 Task: Compose an email with the signature Logan Nelson with the subject Request for feedback on a financial report and the message I would like to request a project schedule update. from softage.3@softage.net to softage.1@softage.net with an attached audio file Audio_performance.mp3 Undo the message, redo the message and add the line (Thank you) Send the email. Finally, move the email from Sent Items to the label Employee handbooks
Action: Mouse moved to (73, 139)
Screenshot: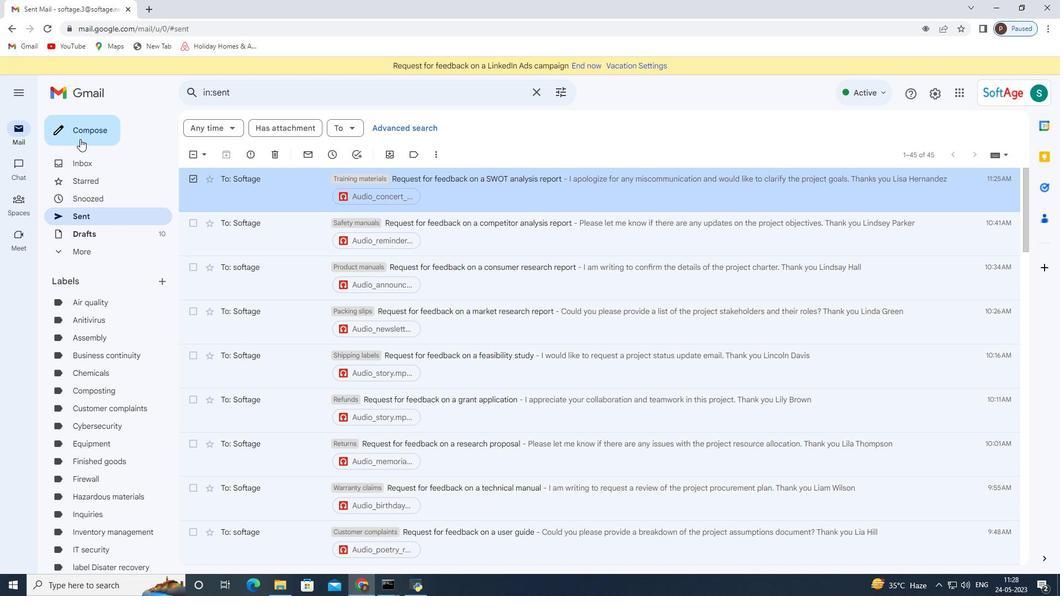
Action: Mouse pressed left at (73, 139)
Screenshot: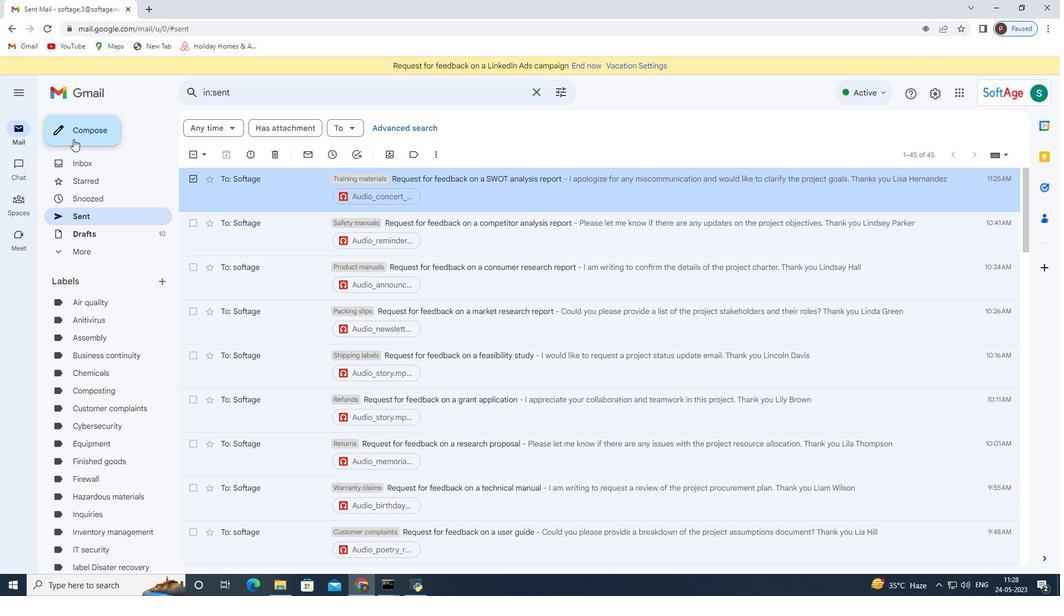
Action: Mouse moved to (892, 556)
Screenshot: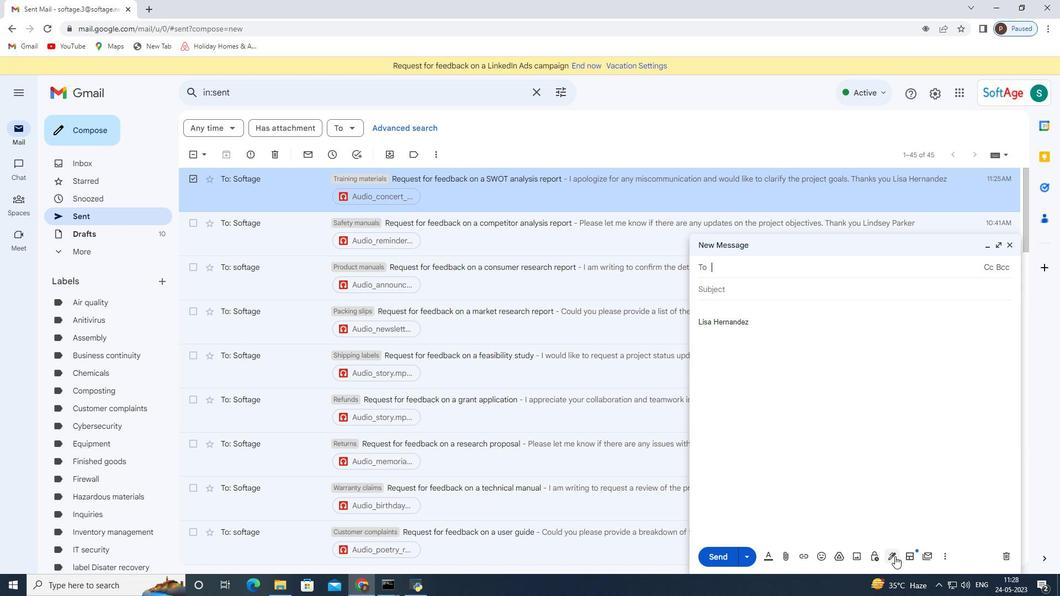 
Action: Mouse pressed left at (892, 556)
Screenshot: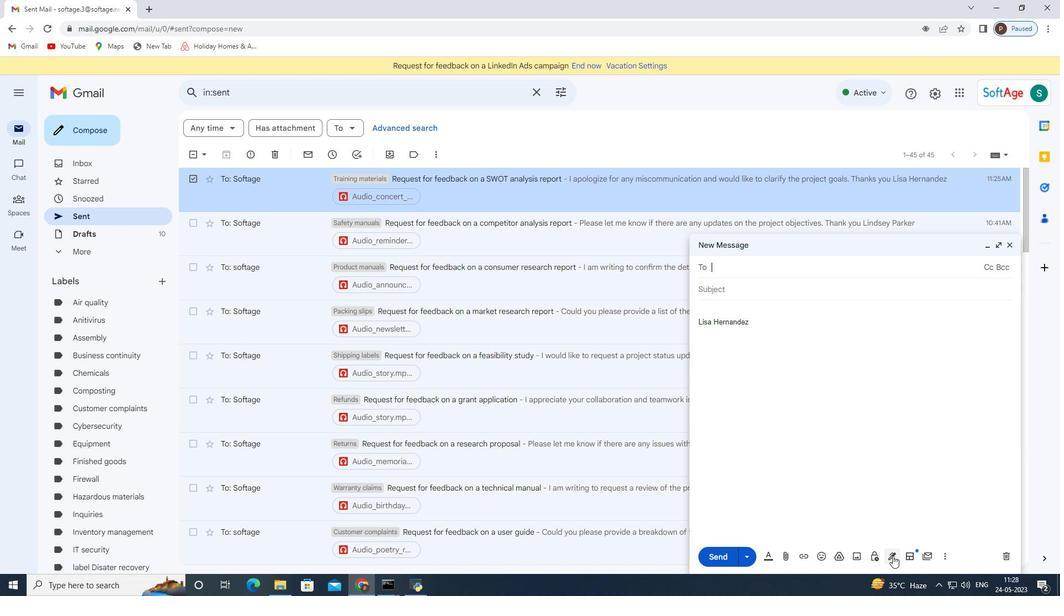
Action: Mouse moved to (927, 492)
Screenshot: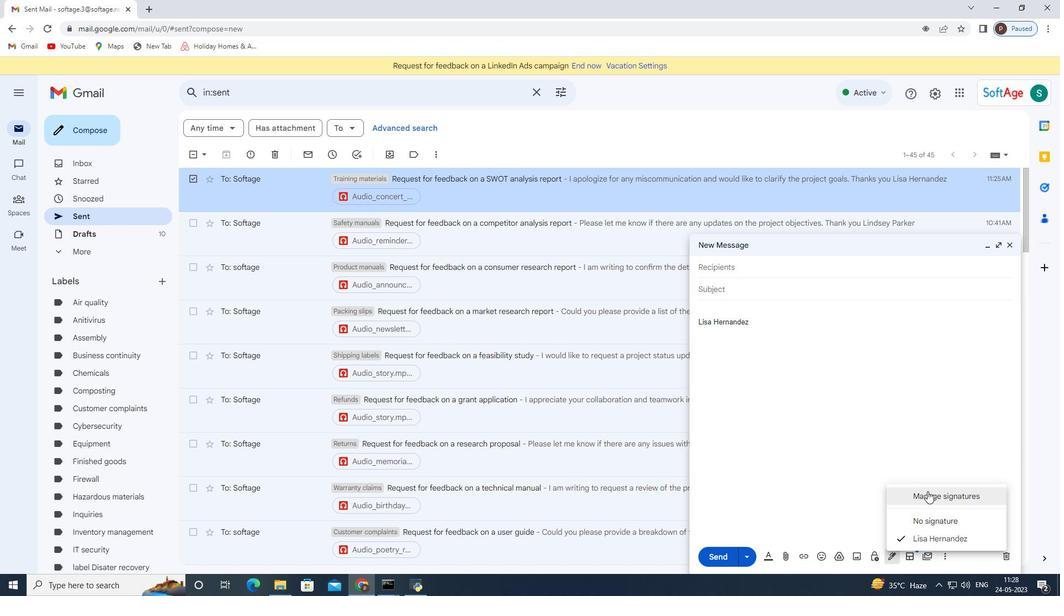 
Action: Mouse pressed left at (927, 492)
Screenshot: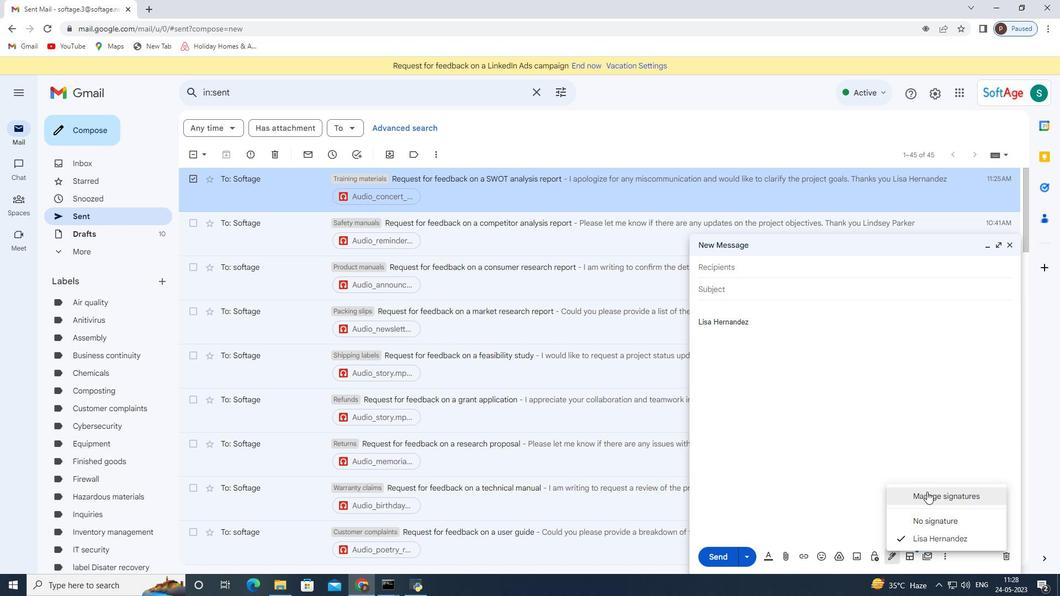 
Action: Mouse moved to (1013, 242)
Screenshot: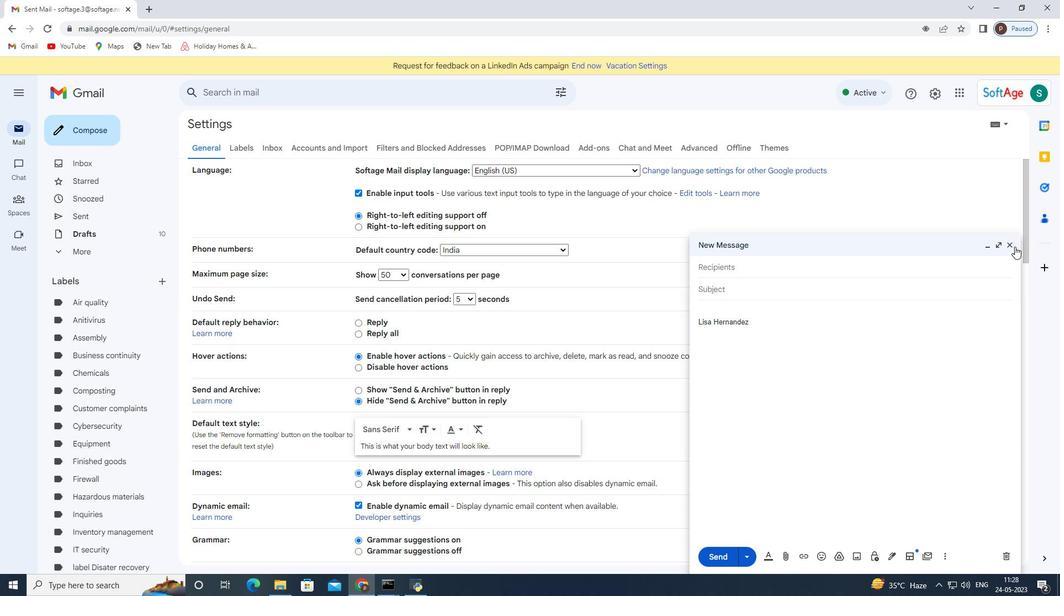 
Action: Mouse pressed left at (1013, 242)
Screenshot: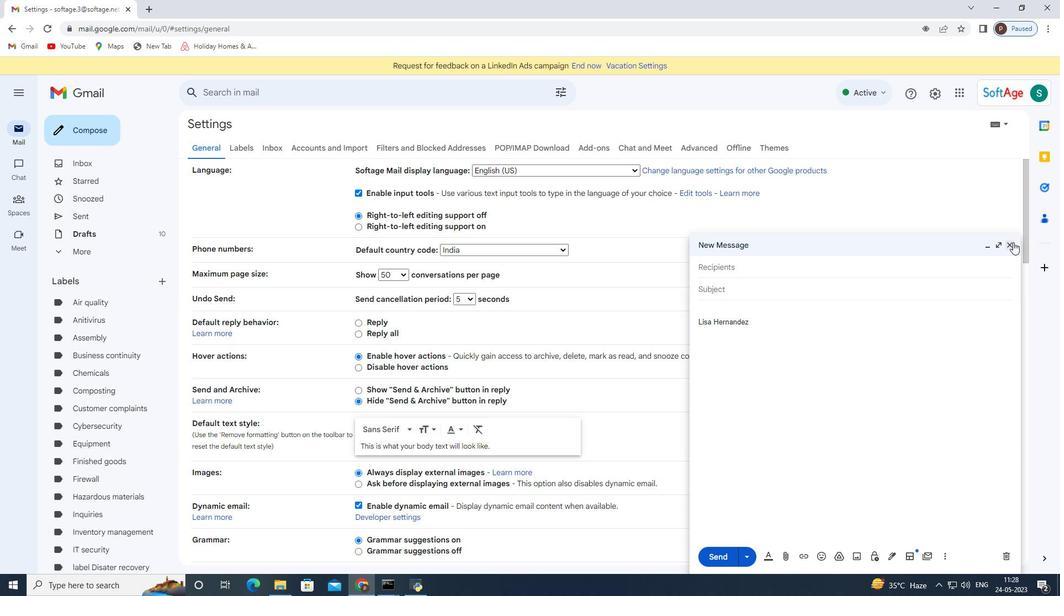 
Action: Mouse moved to (452, 358)
Screenshot: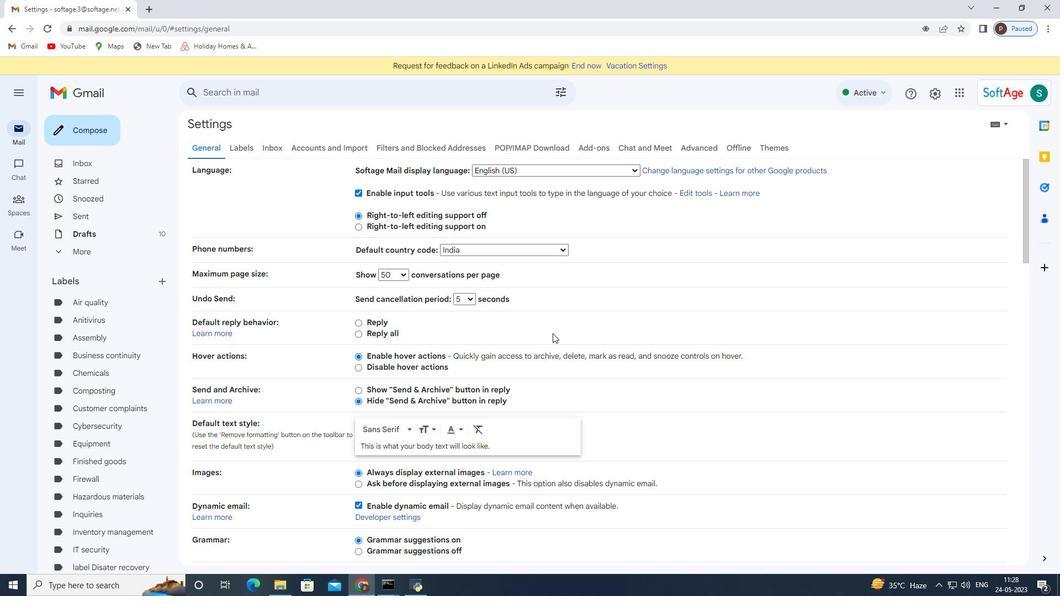 
Action: Mouse scrolled (452, 358) with delta (0, 0)
Screenshot: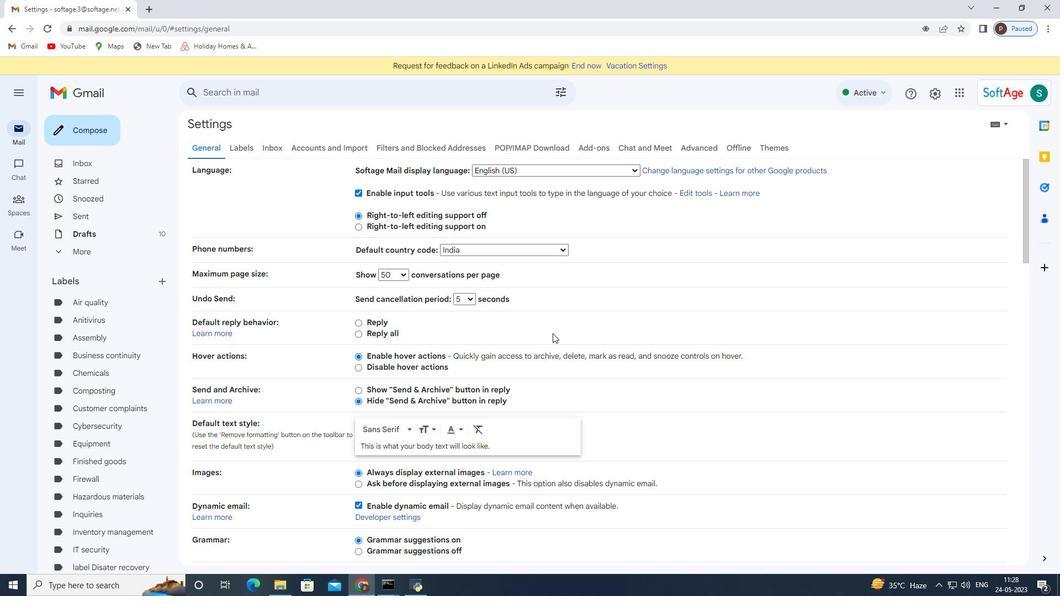 
Action: Mouse scrolled (452, 358) with delta (0, 0)
Screenshot: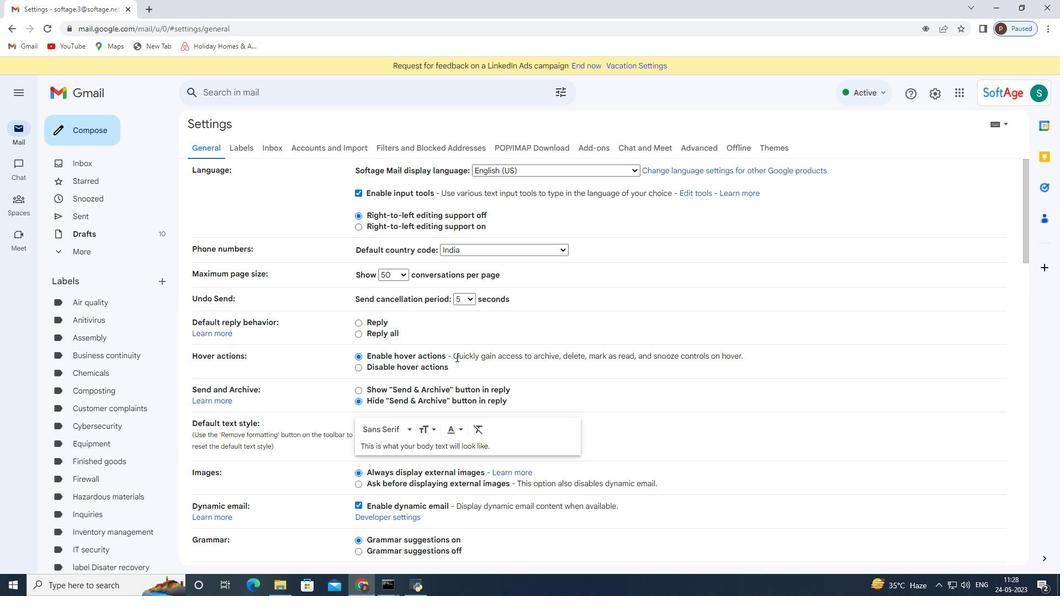 
Action: Mouse scrolled (452, 358) with delta (0, 0)
Screenshot: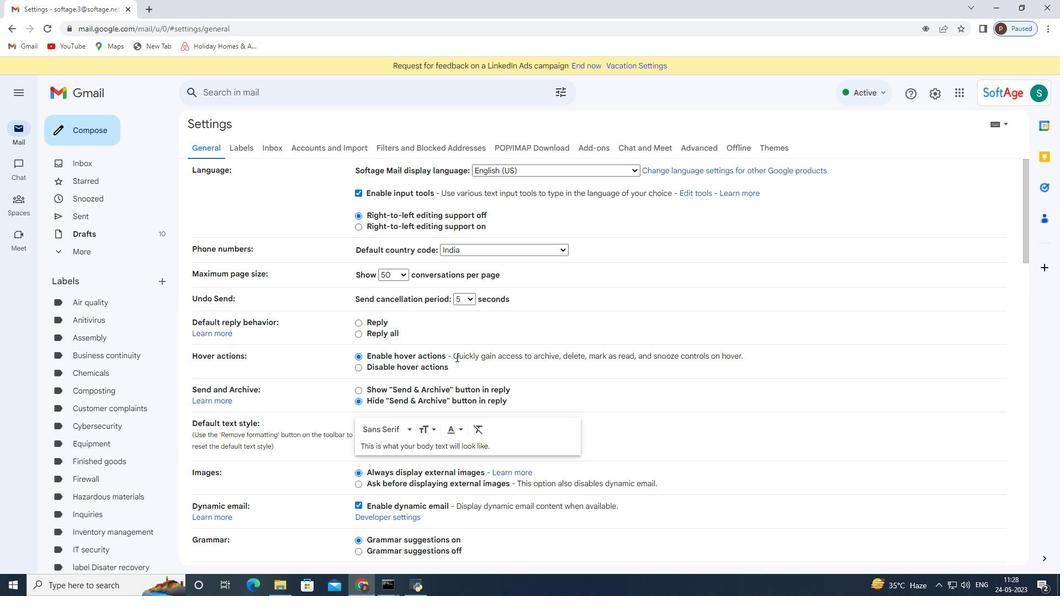
Action: Mouse scrolled (452, 358) with delta (0, 0)
Screenshot: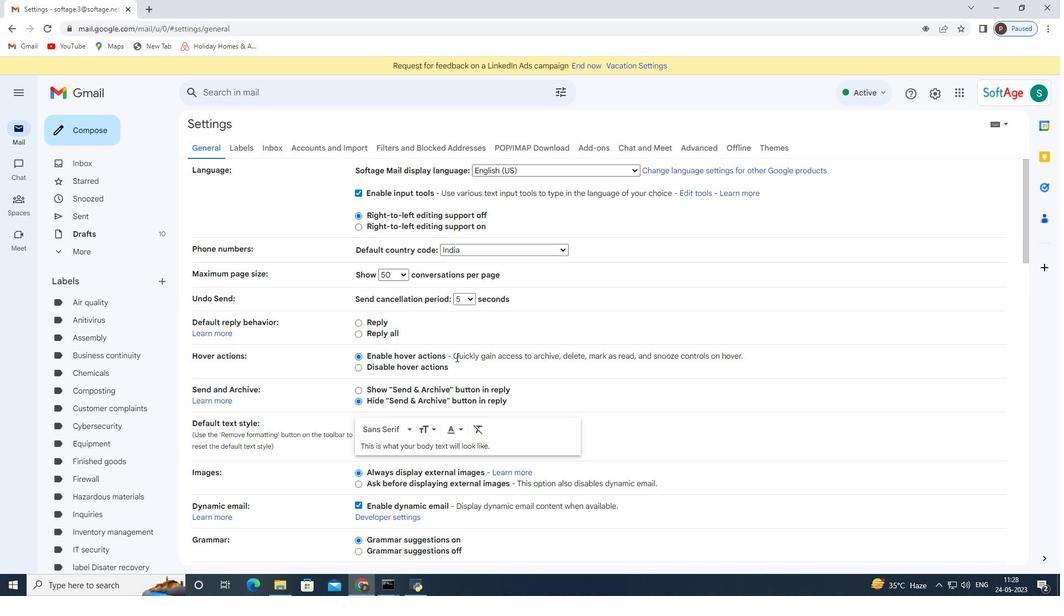 
Action: Mouse moved to (452, 359)
Screenshot: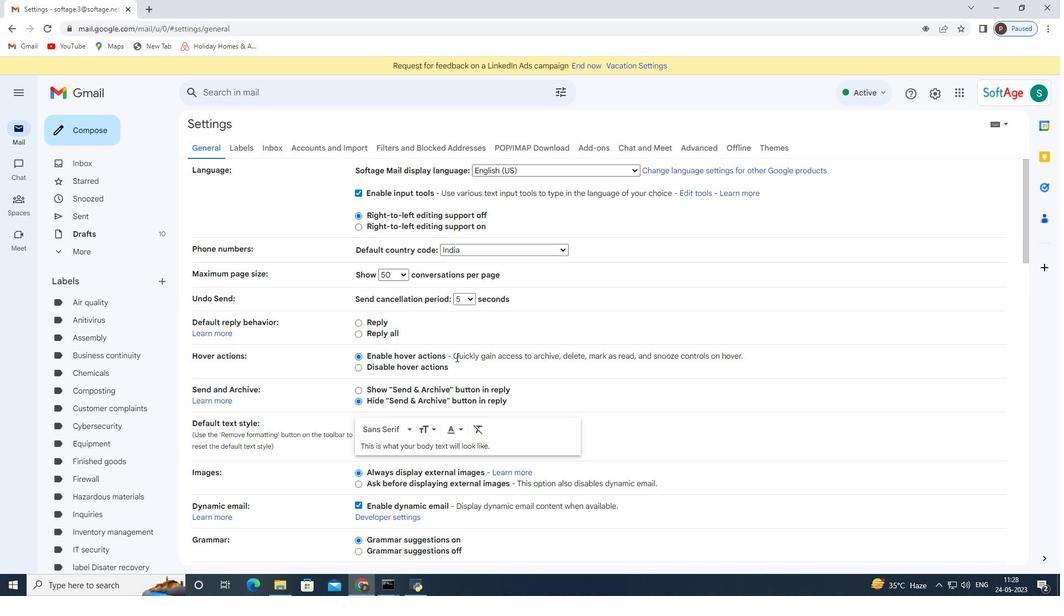 
Action: Mouse scrolled (452, 358) with delta (0, 0)
Screenshot: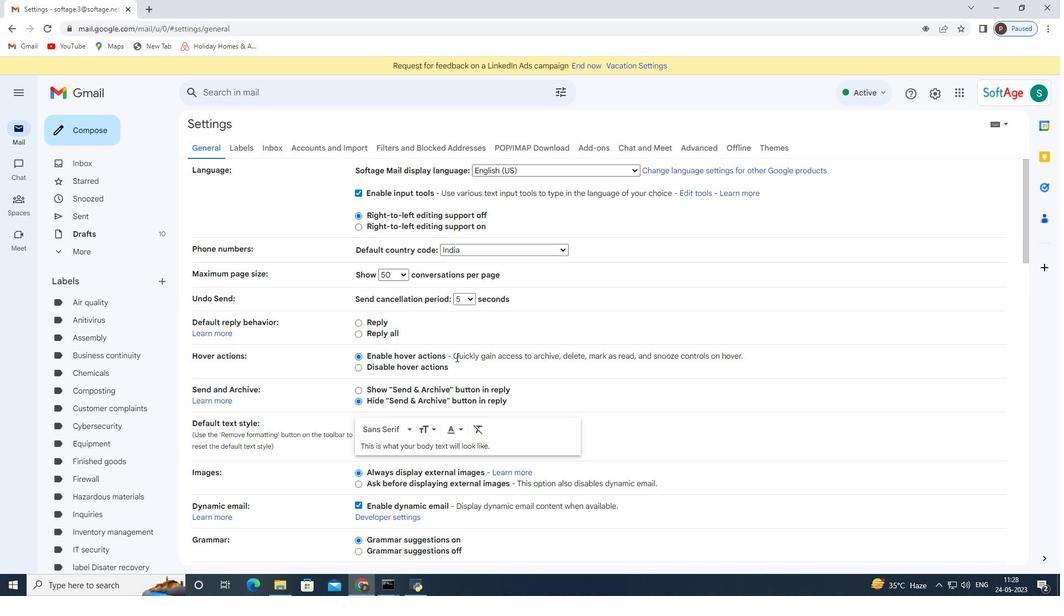 
Action: Mouse moved to (452, 360)
Screenshot: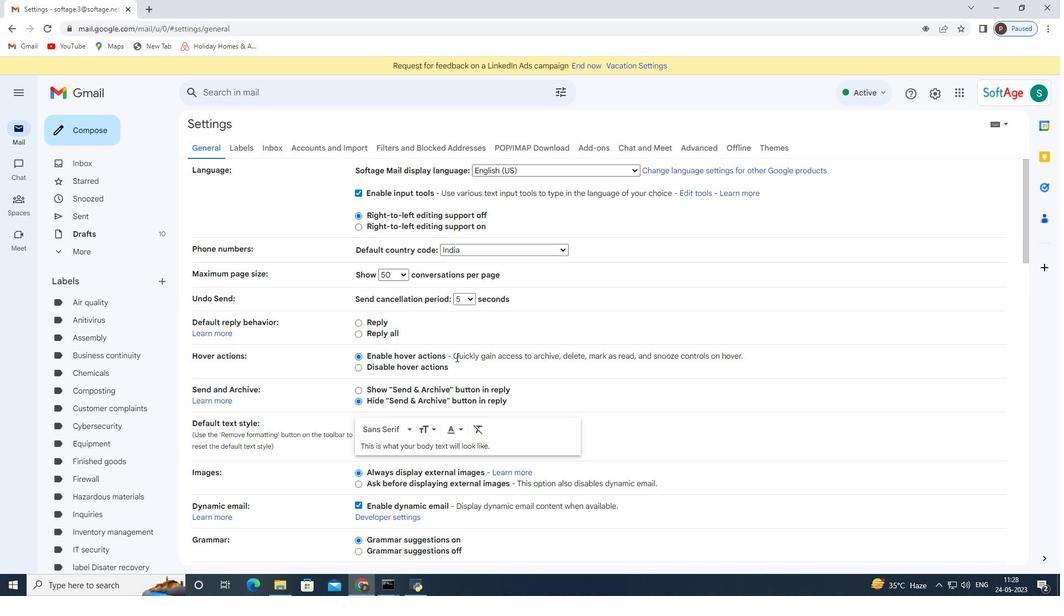 
Action: Mouse scrolled (452, 359) with delta (0, 0)
Screenshot: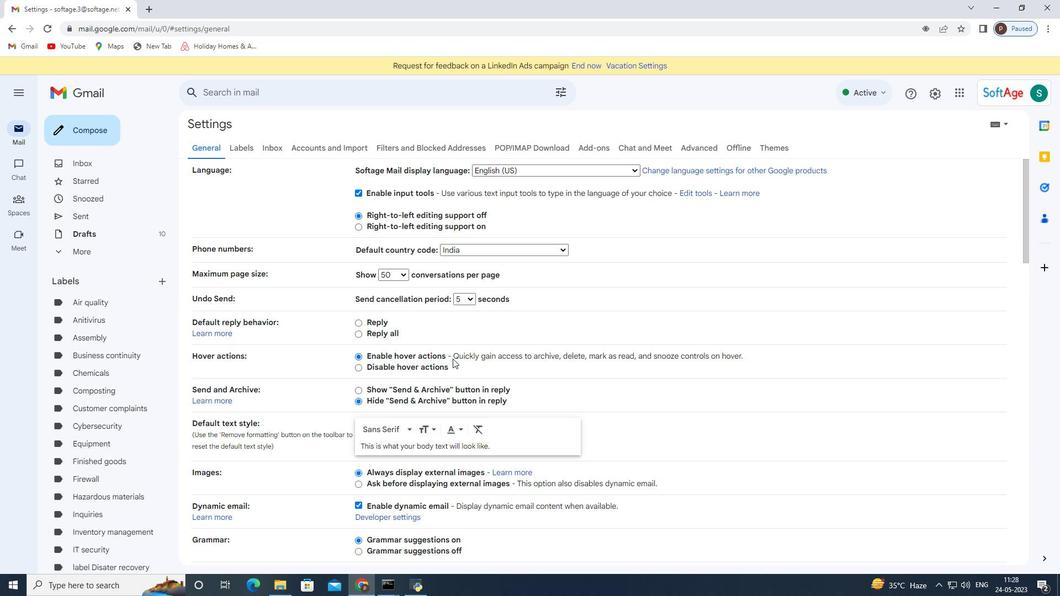 
Action: Mouse scrolled (452, 359) with delta (0, 0)
Screenshot: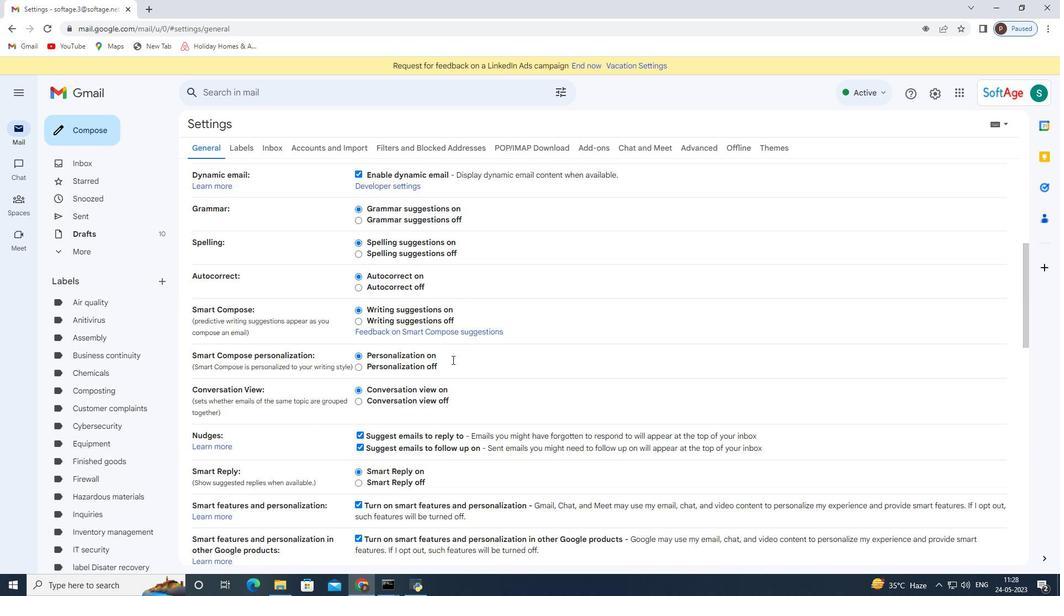 
Action: Mouse scrolled (452, 359) with delta (0, 0)
Screenshot: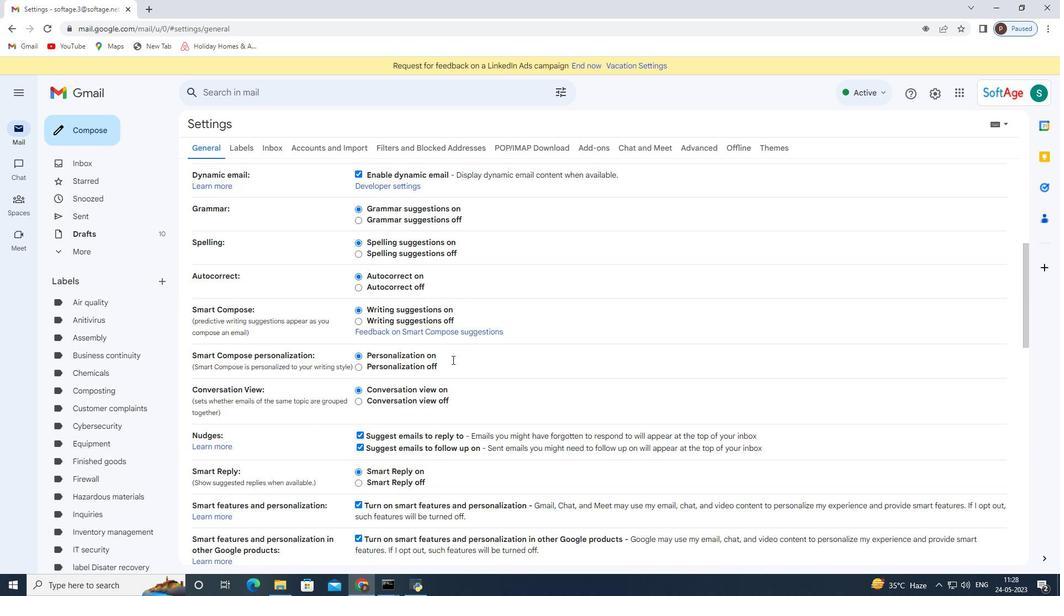 
Action: Mouse scrolled (452, 359) with delta (0, 0)
Screenshot: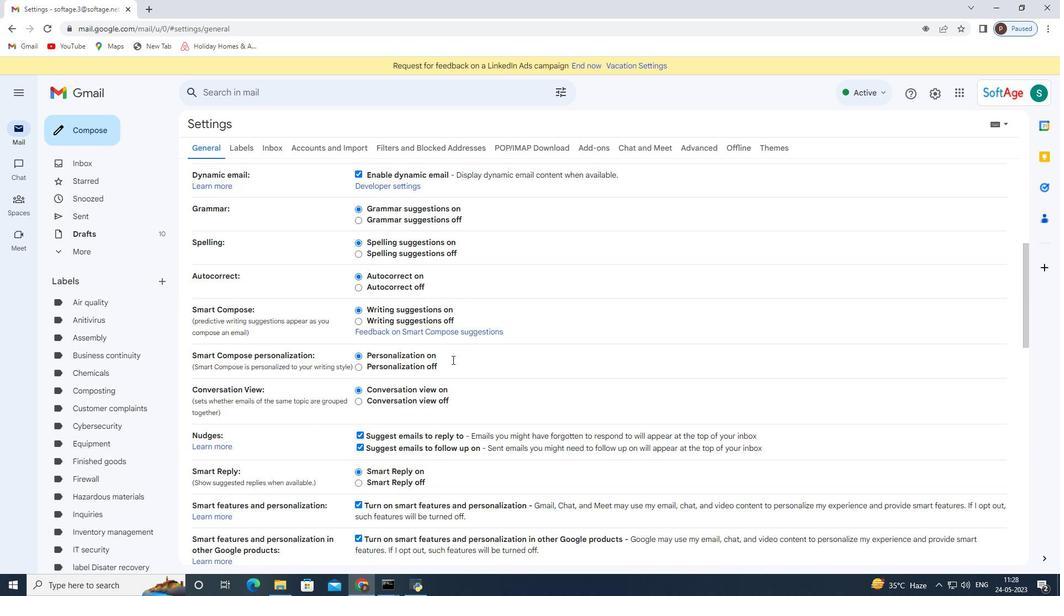 
Action: Mouse scrolled (452, 359) with delta (0, 0)
Screenshot: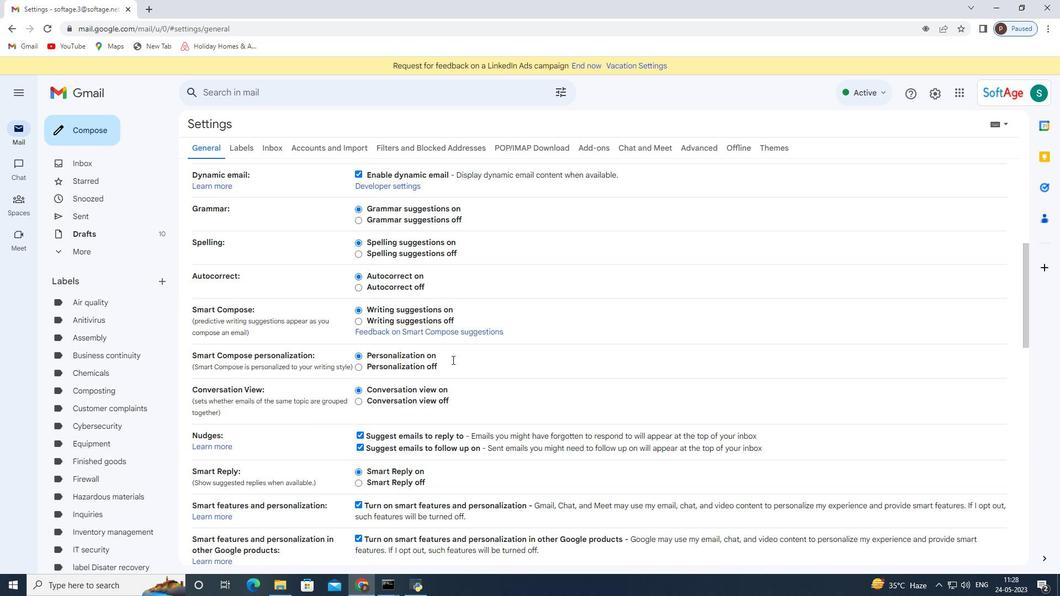 
Action: Mouse scrolled (452, 359) with delta (0, 0)
Screenshot: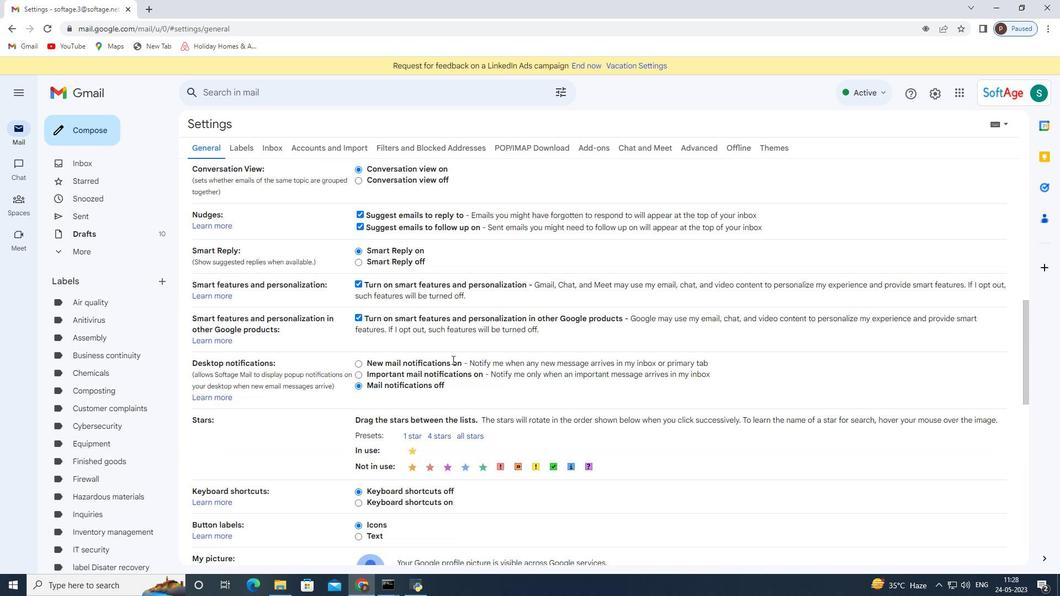 
Action: Mouse scrolled (452, 359) with delta (0, 0)
Screenshot: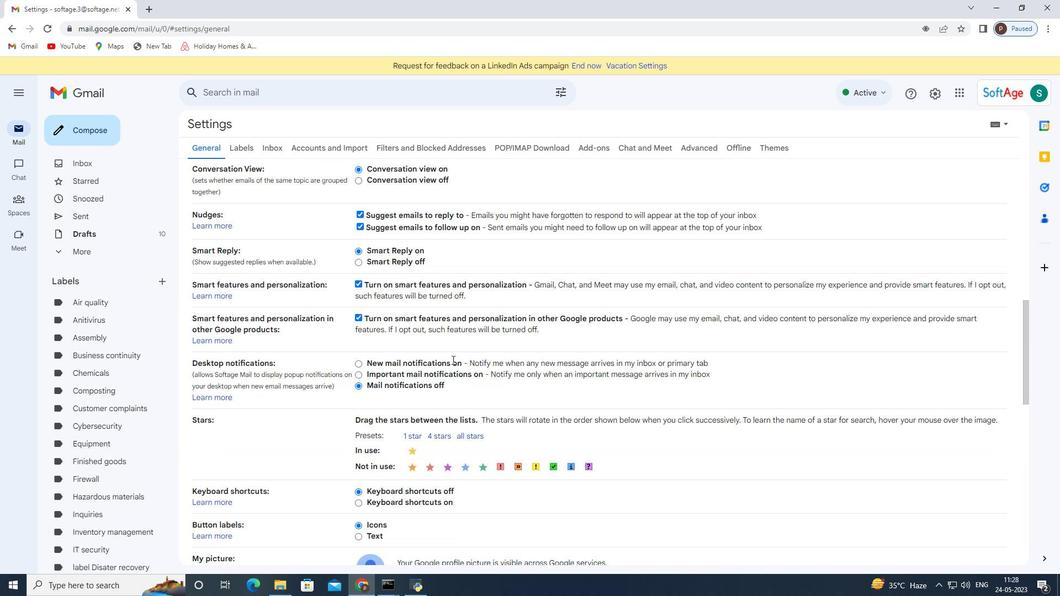 
Action: Mouse scrolled (452, 359) with delta (0, 0)
Screenshot: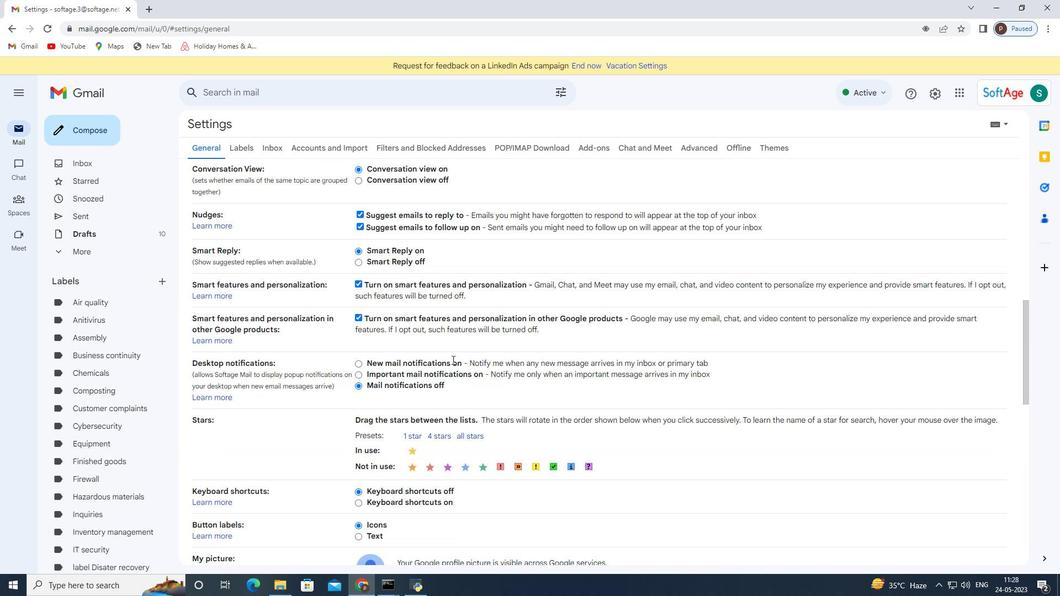 
Action: Mouse scrolled (452, 359) with delta (0, 0)
Screenshot: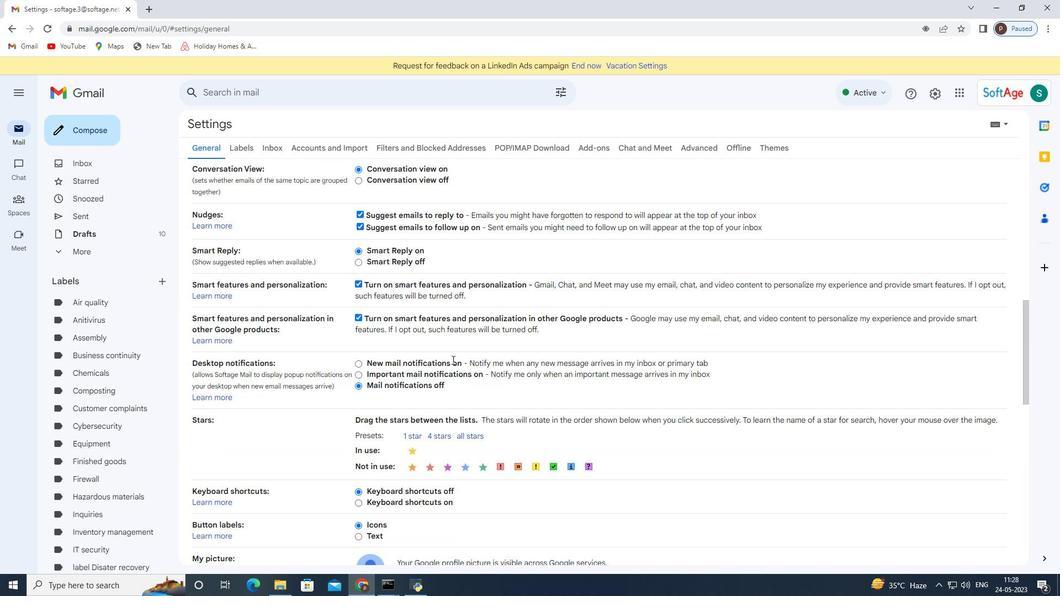 
Action: Mouse moved to (473, 429)
Screenshot: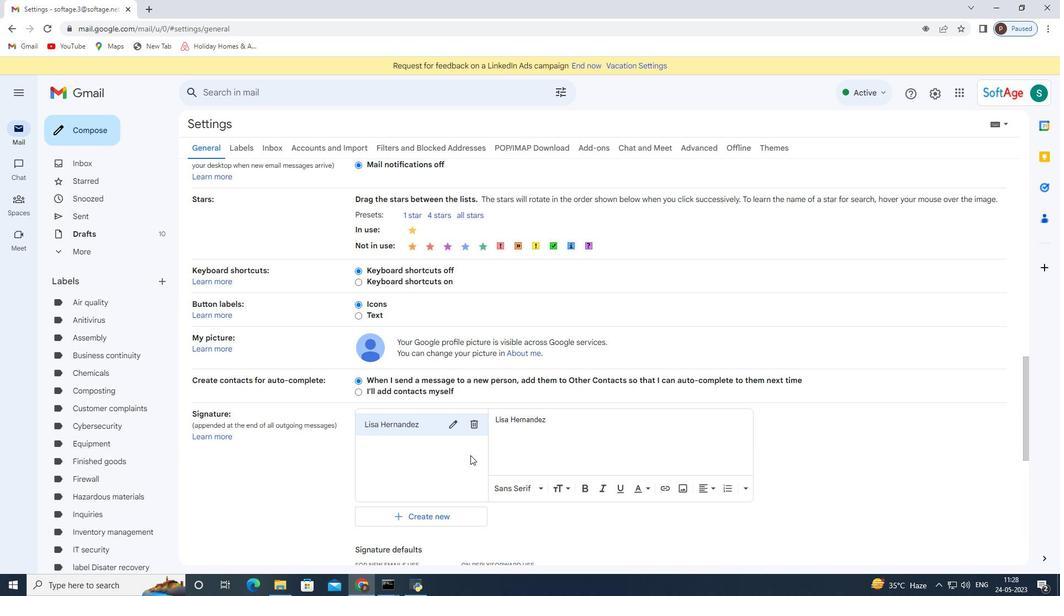 
Action: Mouse pressed left at (473, 429)
Screenshot: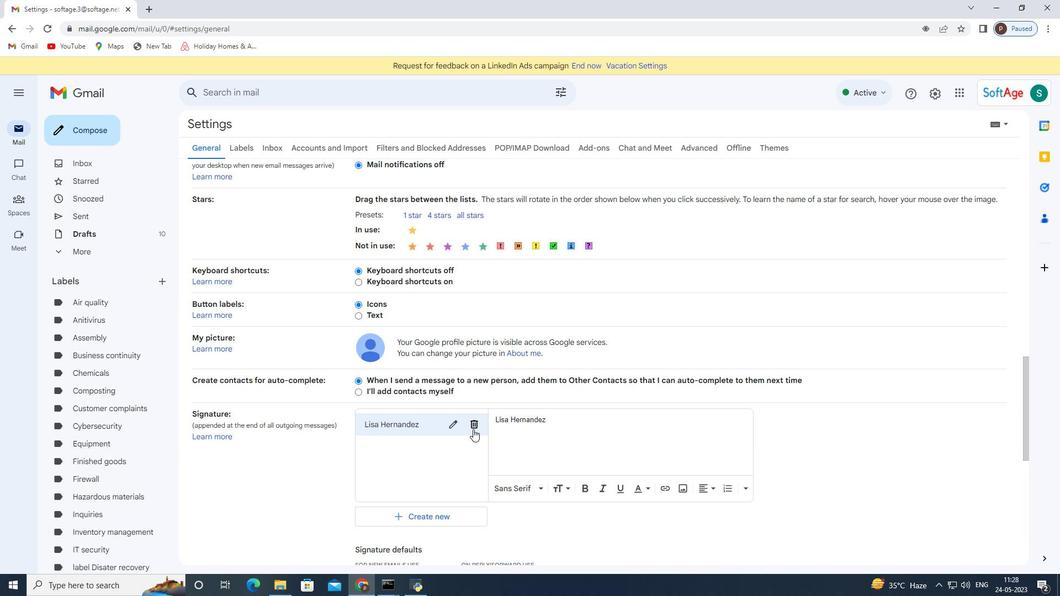 
Action: Mouse moved to (630, 329)
Screenshot: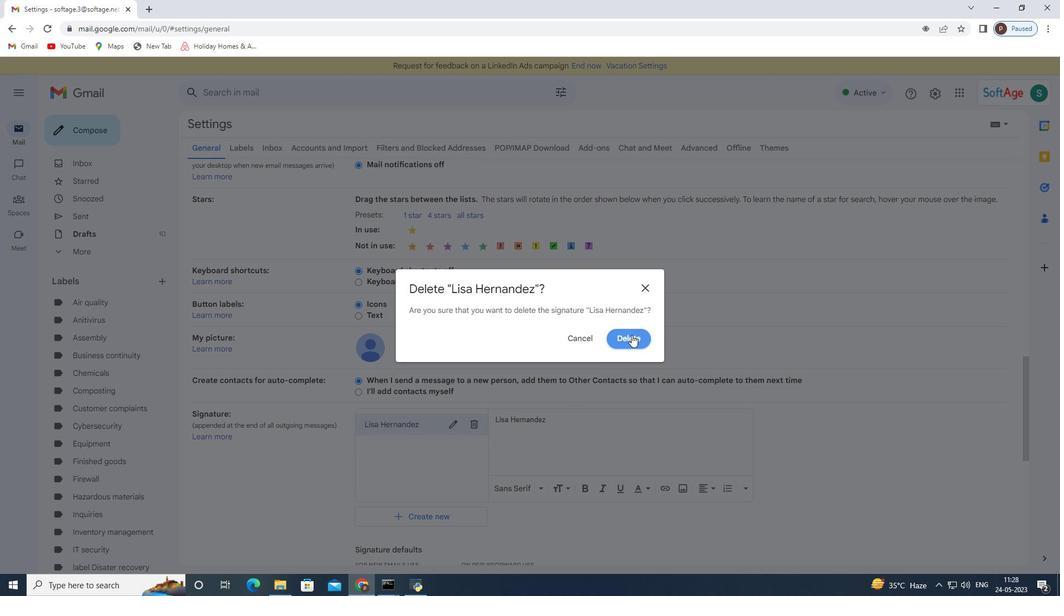 
Action: Mouse pressed left at (630, 329)
Screenshot: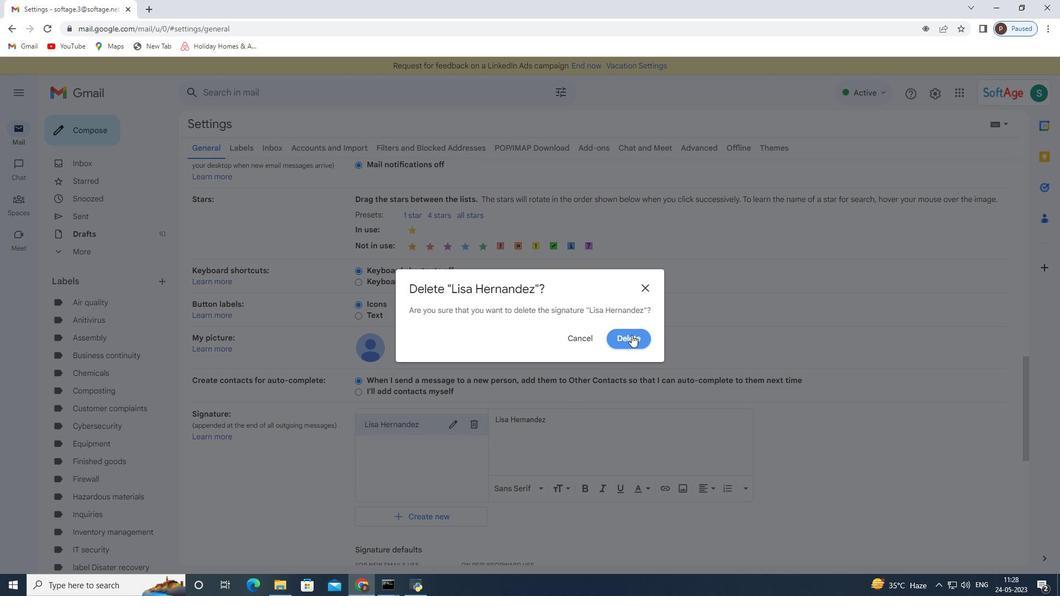 
Action: Mouse moved to (379, 435)
Screenshot: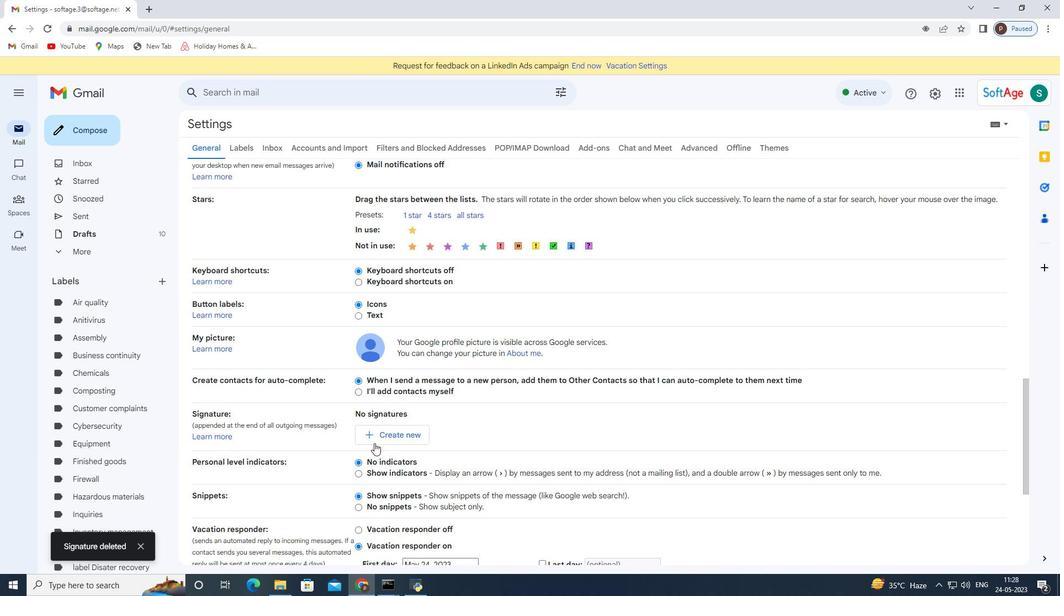 
Action: Mouse pressed left at (379, 435)
Screenshot: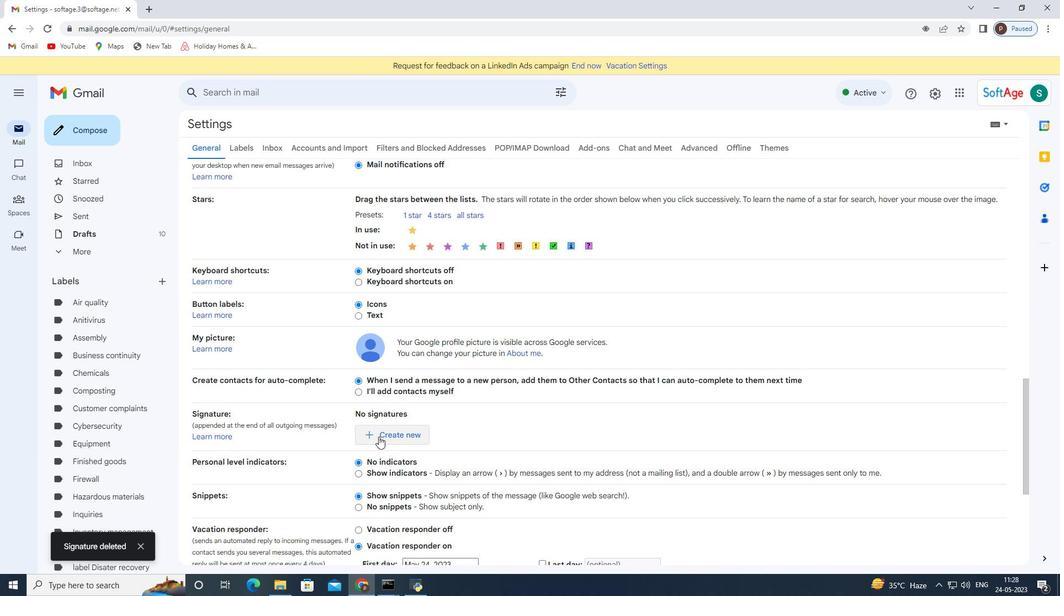 
Action: Mouse moved to (430, 307)
Screenshot: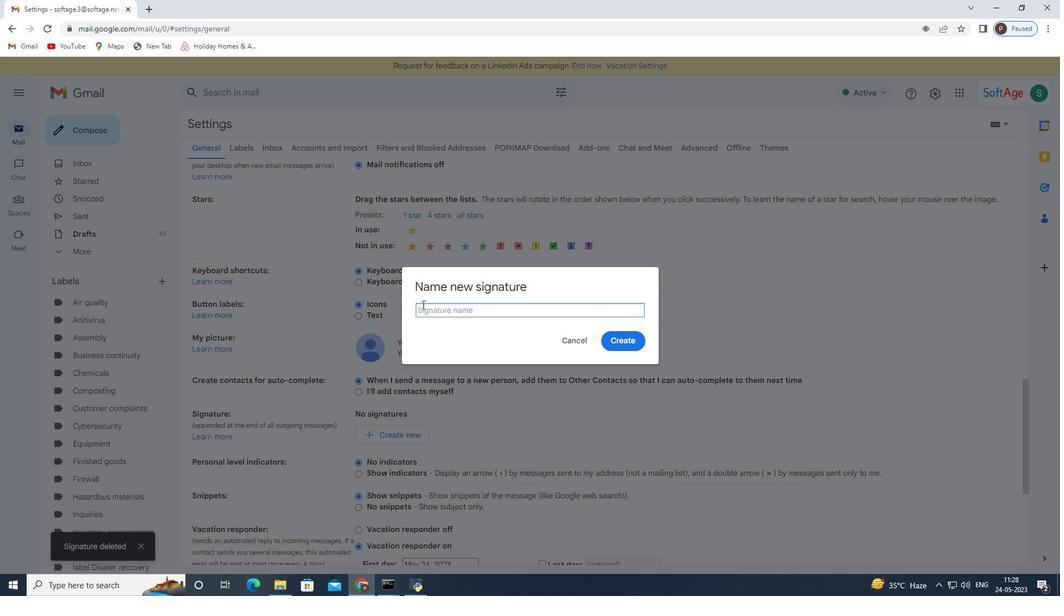 
Action: Mouse pressed left at (430, 307)
Screenshot: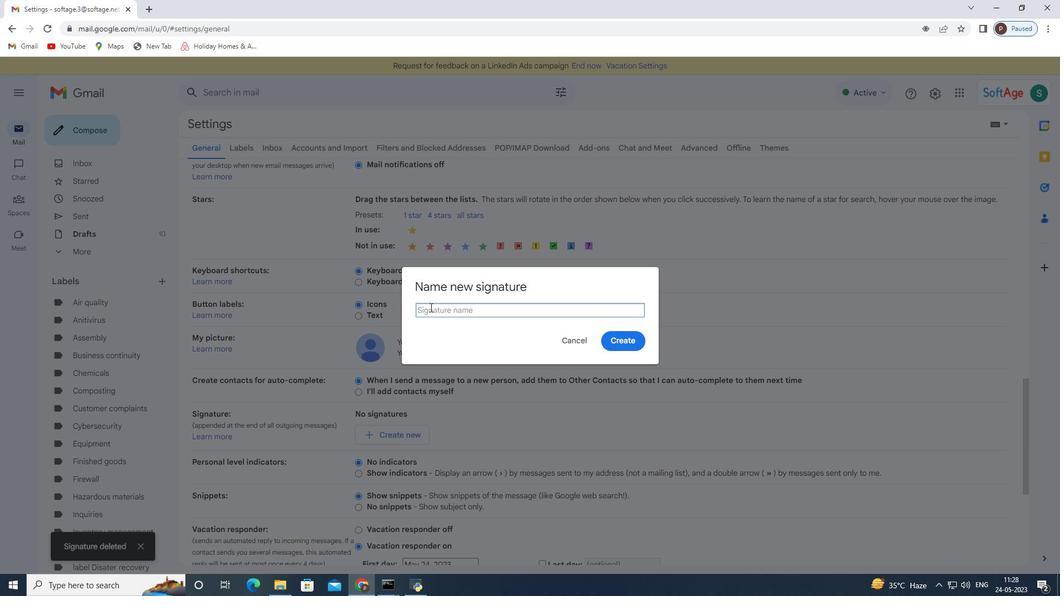 
Action: Key pressed <Key.shift>Logan<Key.space><Key.shift>Nelson
Screenshot: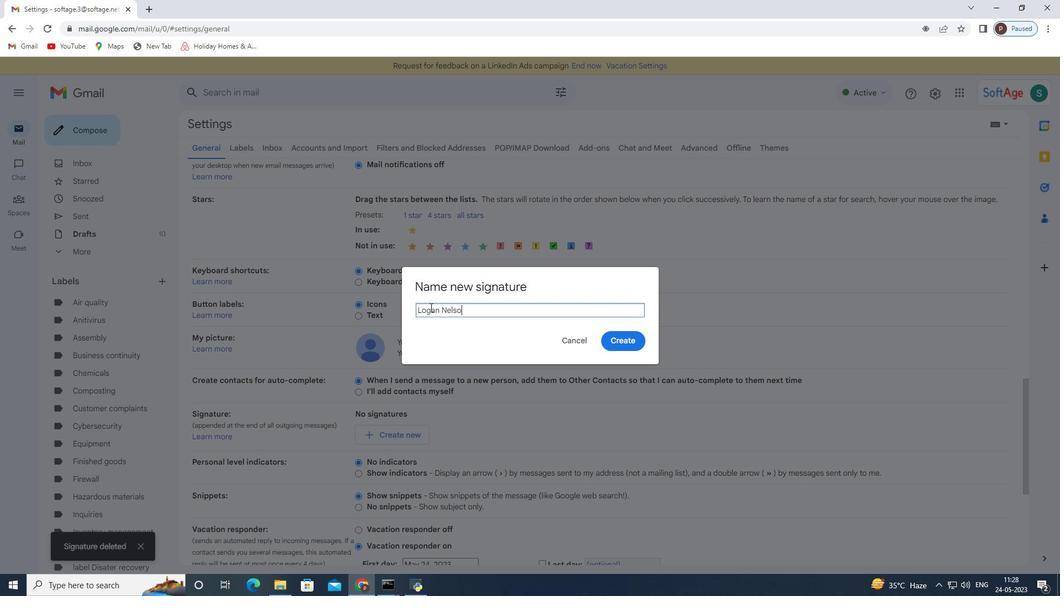 
Action: Mouse moved to (627, 350)
Screenshot: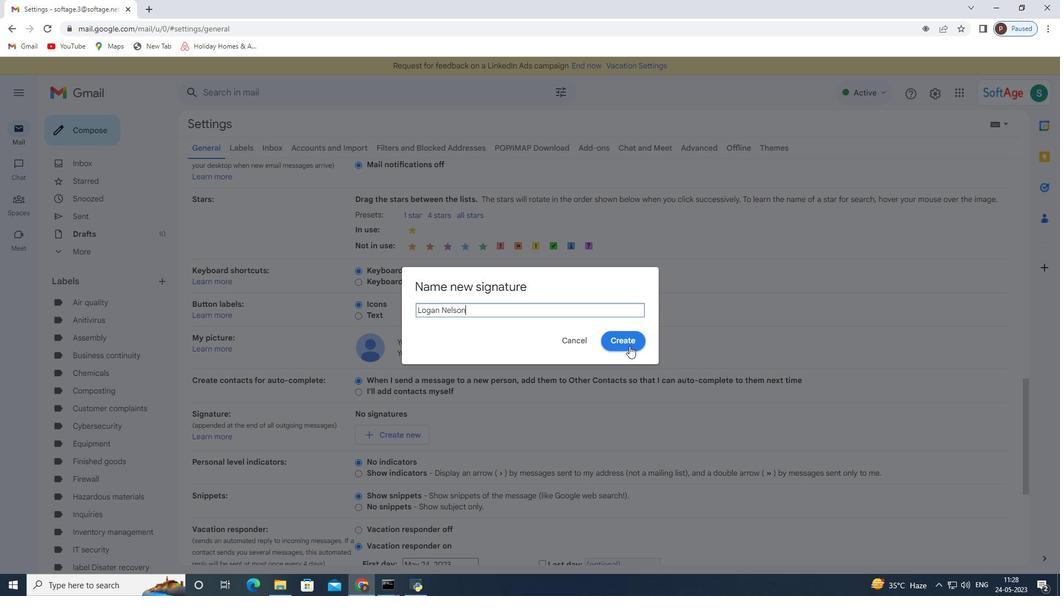 
Action: Mouse pressed left at (627, 350)
Screenshot: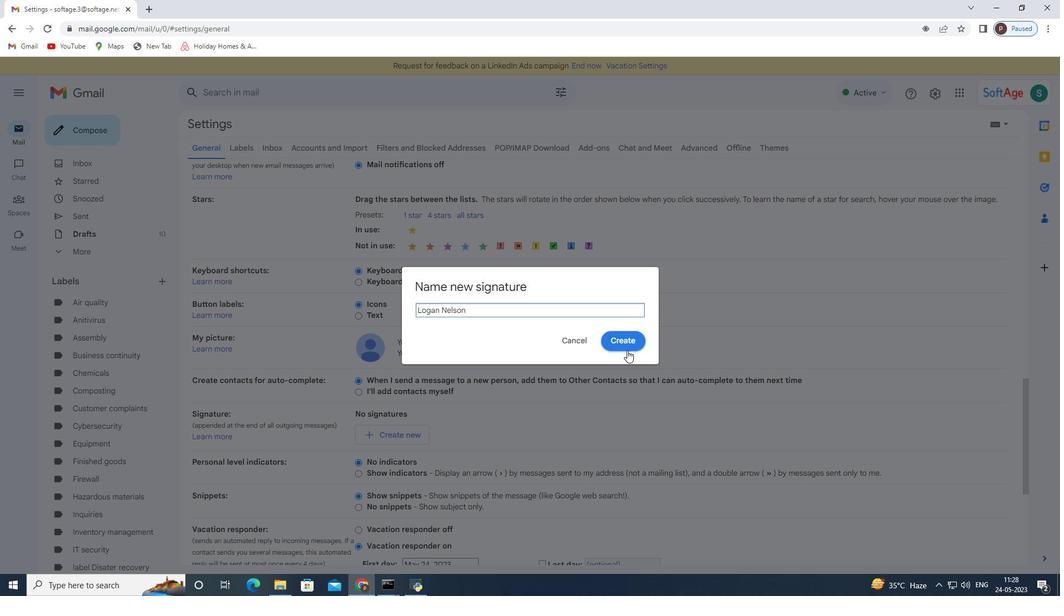 
Action: Mouse moved to (515, 418)
Screenshot: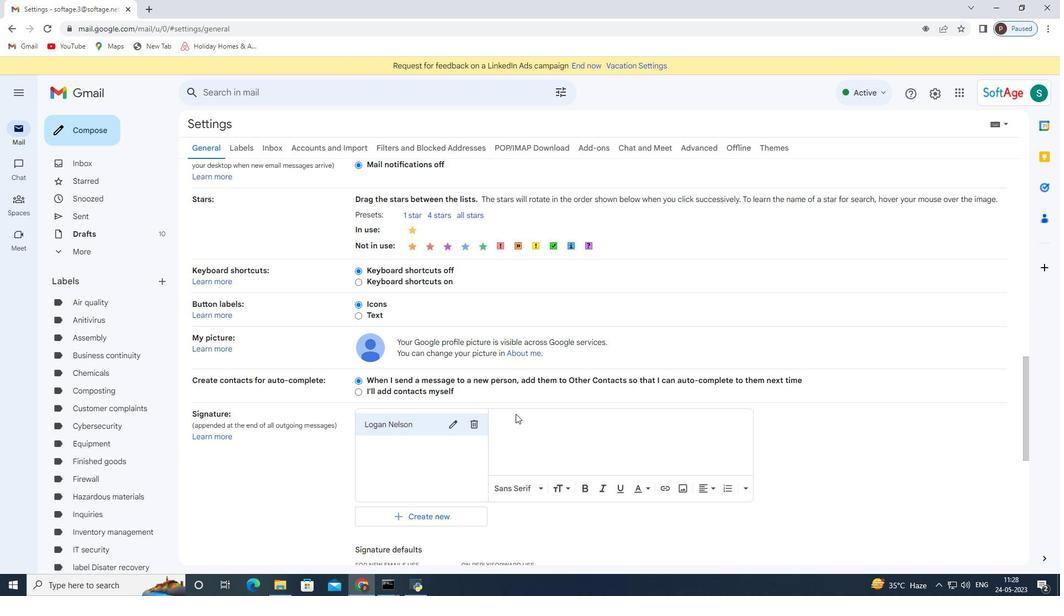 
Action: Mouse pressed left at (515, 418)
Screenshot: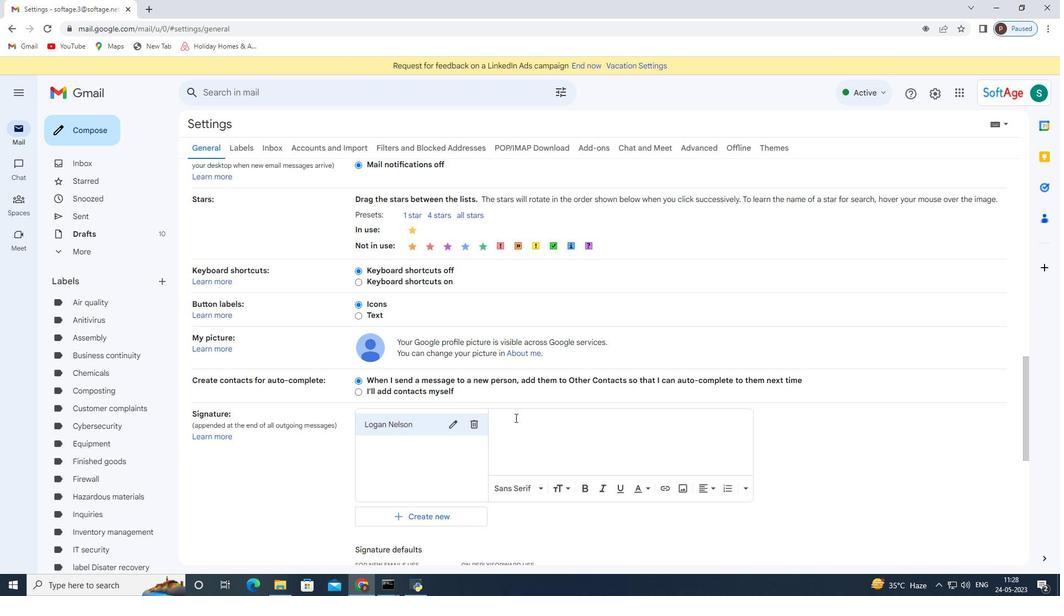 
Action: Key pressed <Key.shift>Logab<Key.backspace>n<Key.space><Key.shift><Key.shift><Key.shift><Key.shift><Key.shift><Key.shift><Key.shift><Key.shift><Key.shift><Key.shift><Key.shift><Key.shift><Key.shift><Key.shift><Key.shift><Key.shift><Key.shift><Key.shift>Nelson
Screenshot: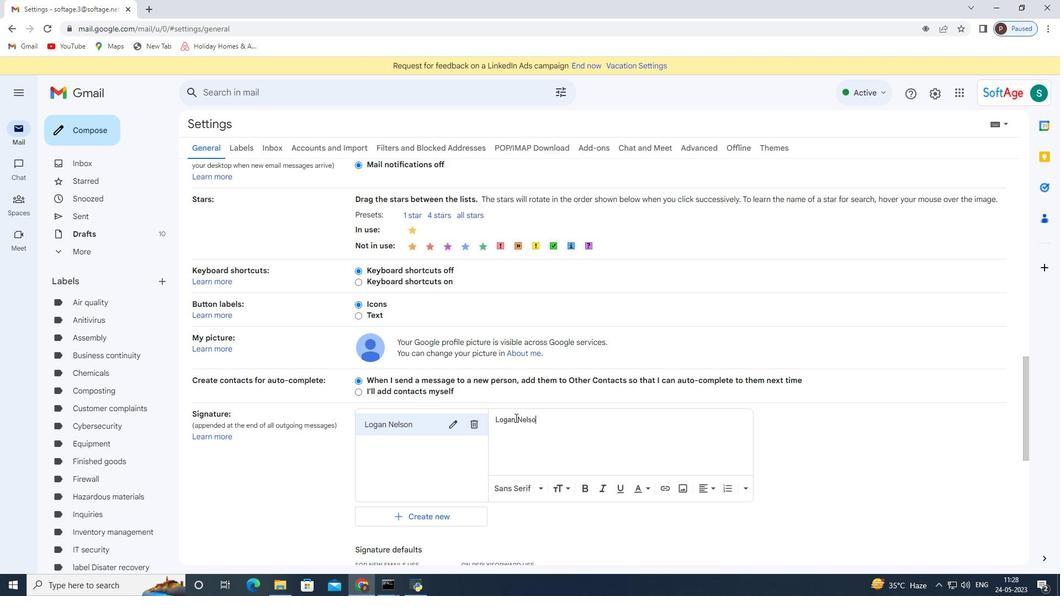 
Action: Mouse scrolled (515, 417) with delta (0, 0)
Screenshot: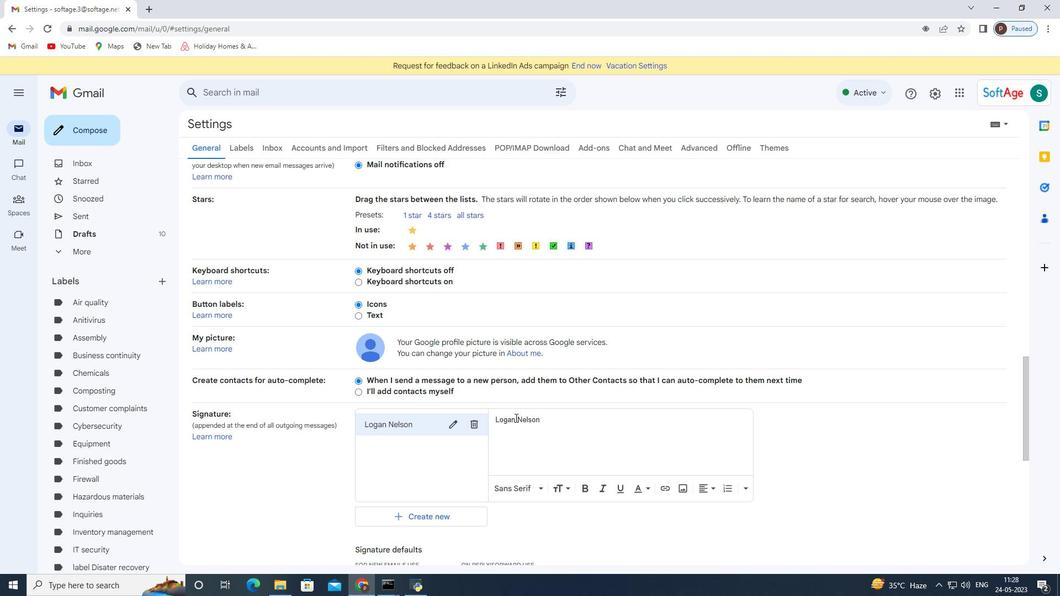 
Action: Mouse scrolled (515, 417) with delta (0, 0)
Screenshot: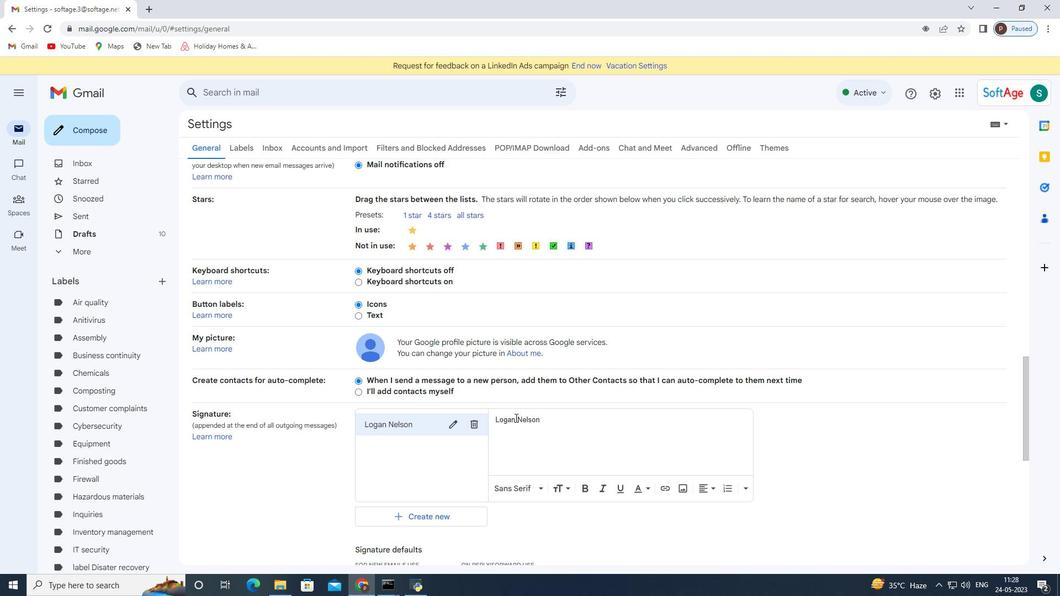 
Action: Mouse scrolled (515, 417) with delta (0, 0)
Screenshot: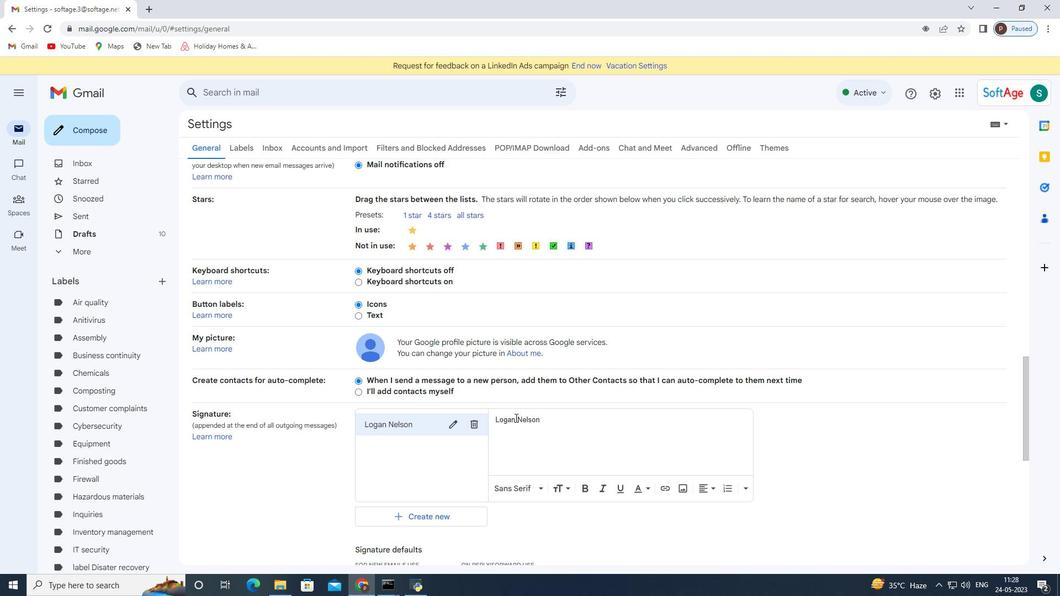 
Action: Mouse moved to (431, 415)
Screenshot: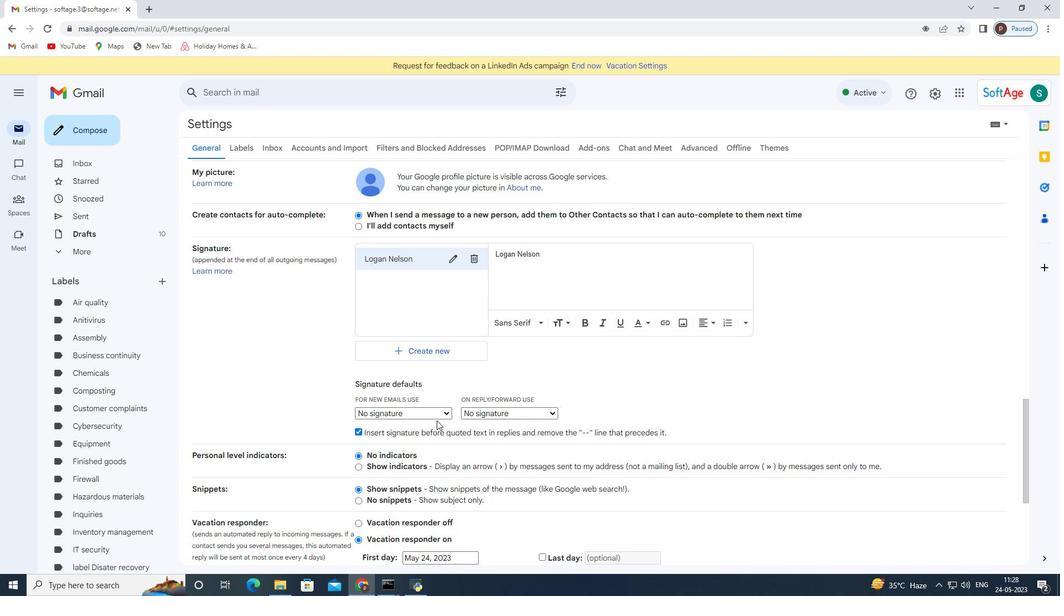 
Action: Mouse pressed left at (431, 415)
Screenshot: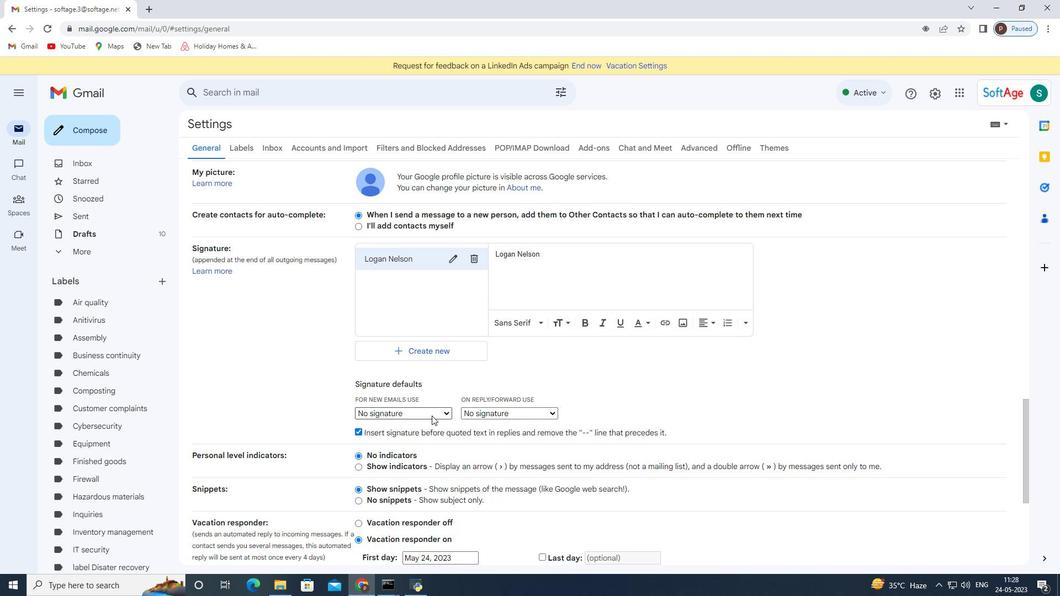 
Action: Mouse moved to (421, 436)
Screenshot: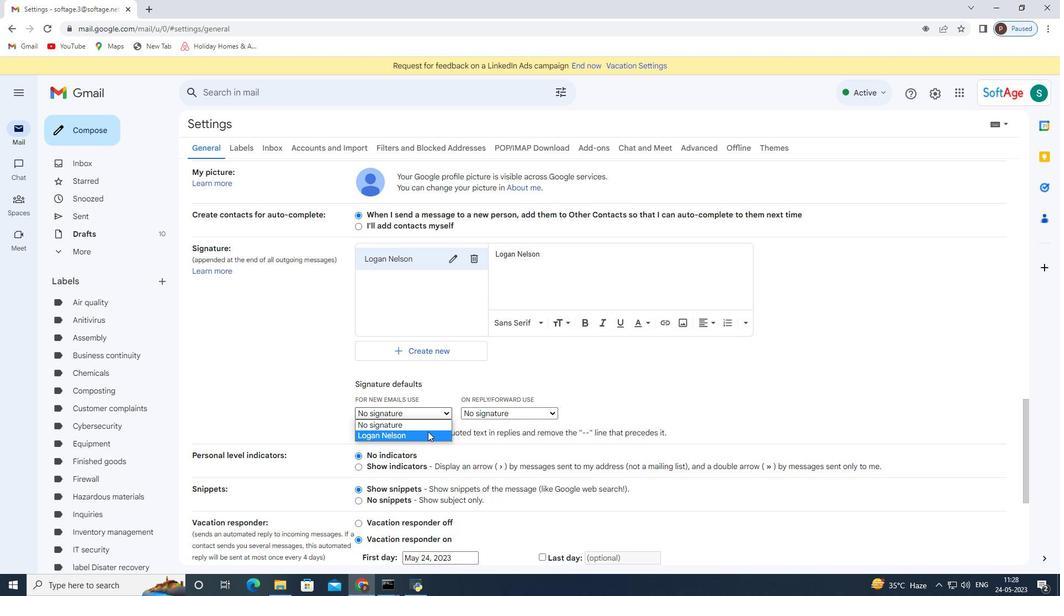 
Action: Mouse pressed left at (421, 436)
Screenshot: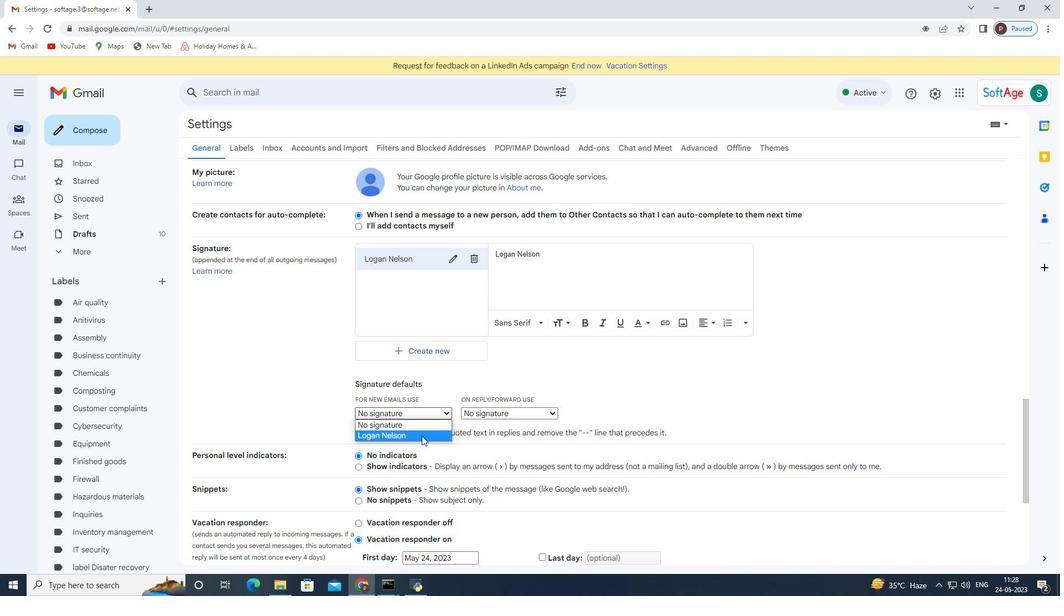 
Action: Mouse scrolled (421, 435) with delta (0, 0)
Screenshot: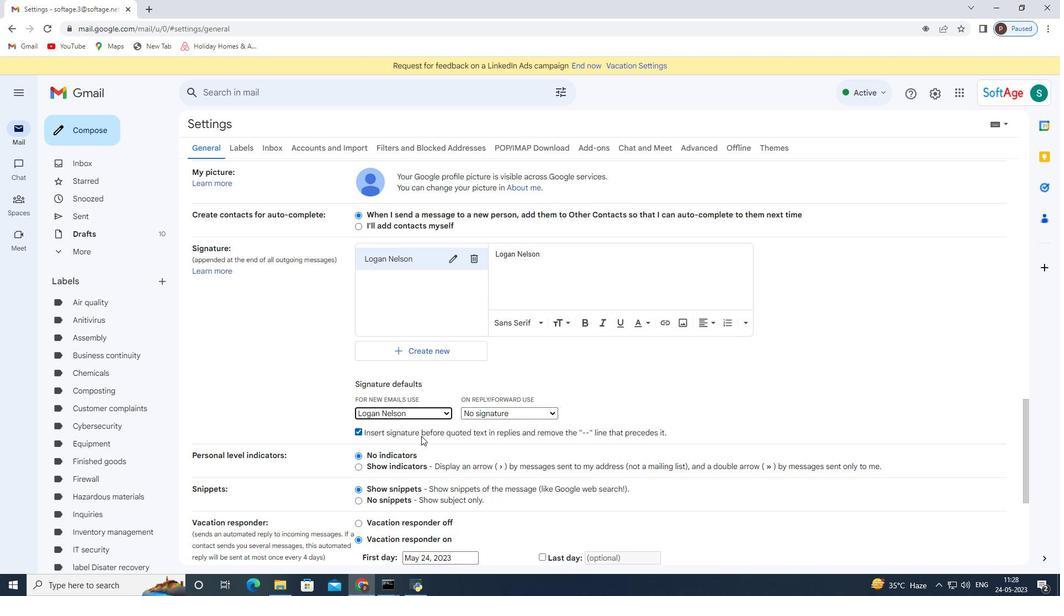 
Action: Mouse scrolled (421, 435) with delta (0, 0)
Screenshot: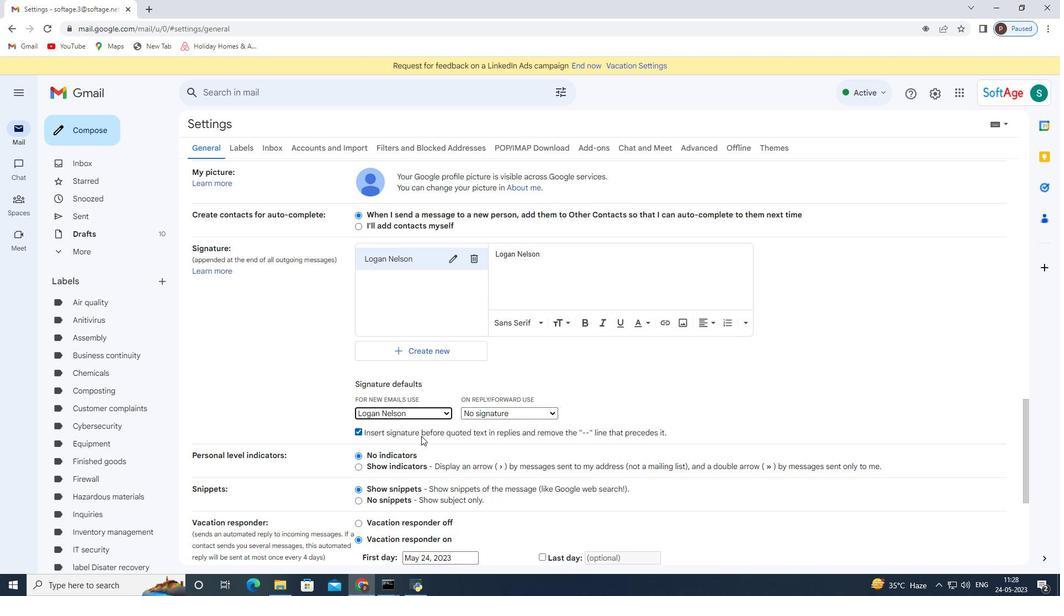 
Action: Mouse scrolled (421, 435) with delta (0, 0)
Screenshot: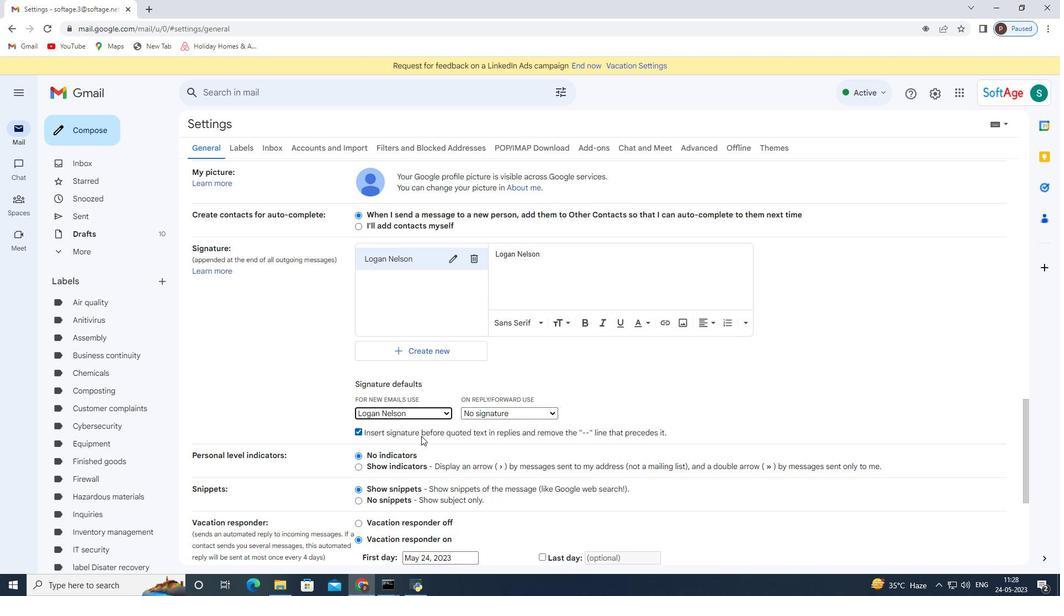
Action: Mouse scrolled (421, 435) with delta (0, 0)
Screenshot: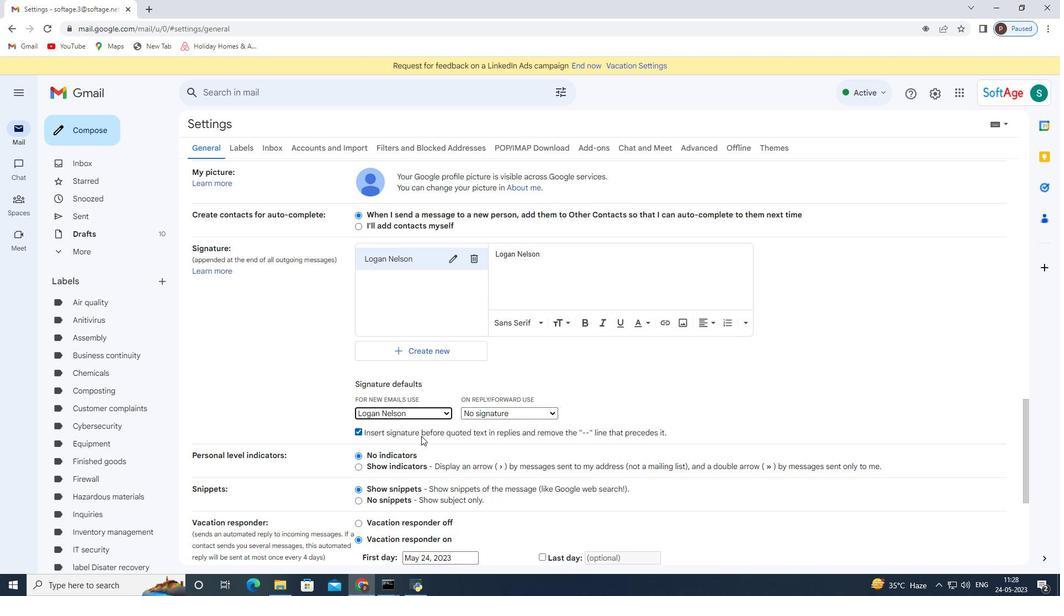 
Action: Mouse scrolled (421, 435) with delta (0, 0)
Screenshot: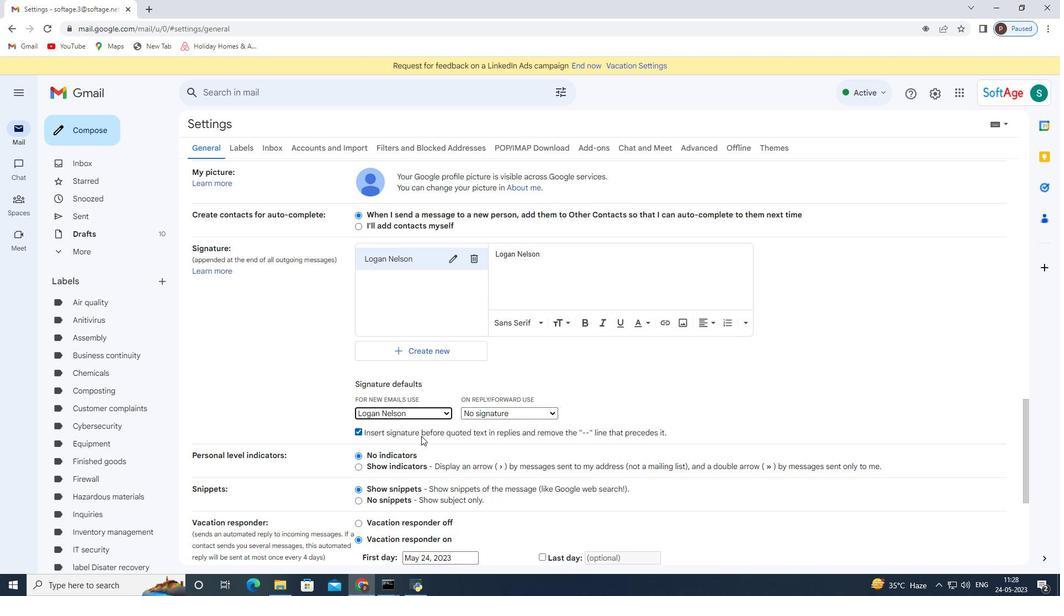 
Action: Mouse moved to (570, 508)
Screenshot: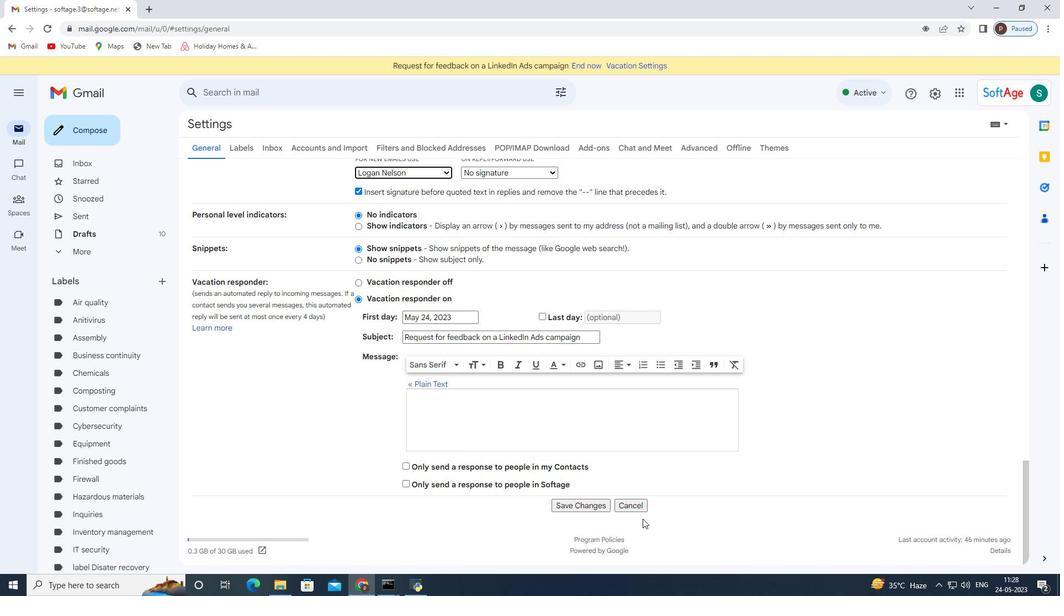 
Action: Mouse pressed left at (570, 508)
Screenshot: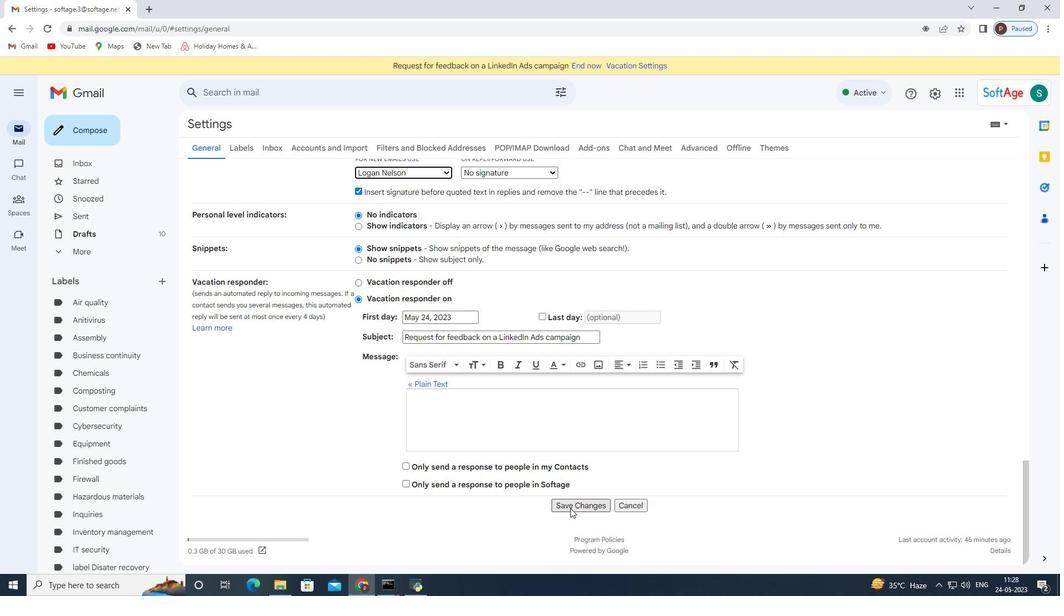 
Action: Mouse moved to (78, 133)
Screenshot: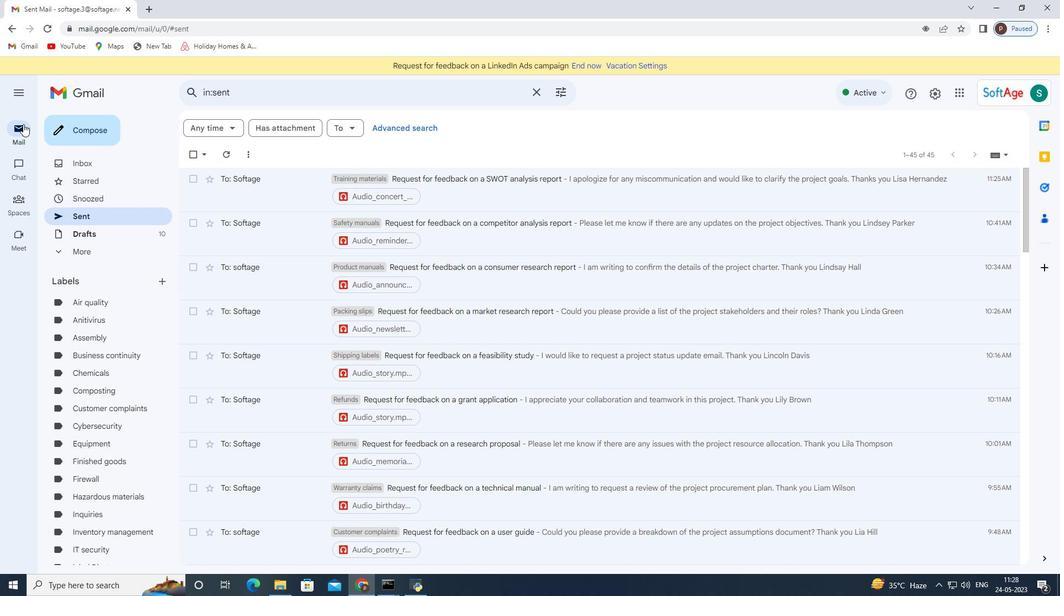 
Action: Mouse pressed left at (78, 133)
Screenshot: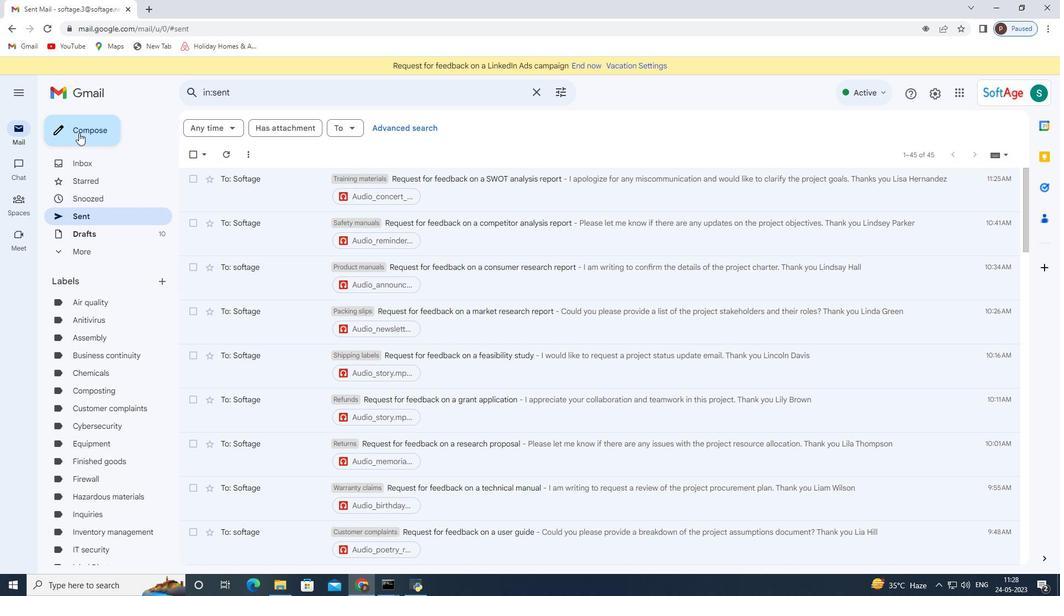 
Action: Mouse moved to (741, 294)
Screenshot: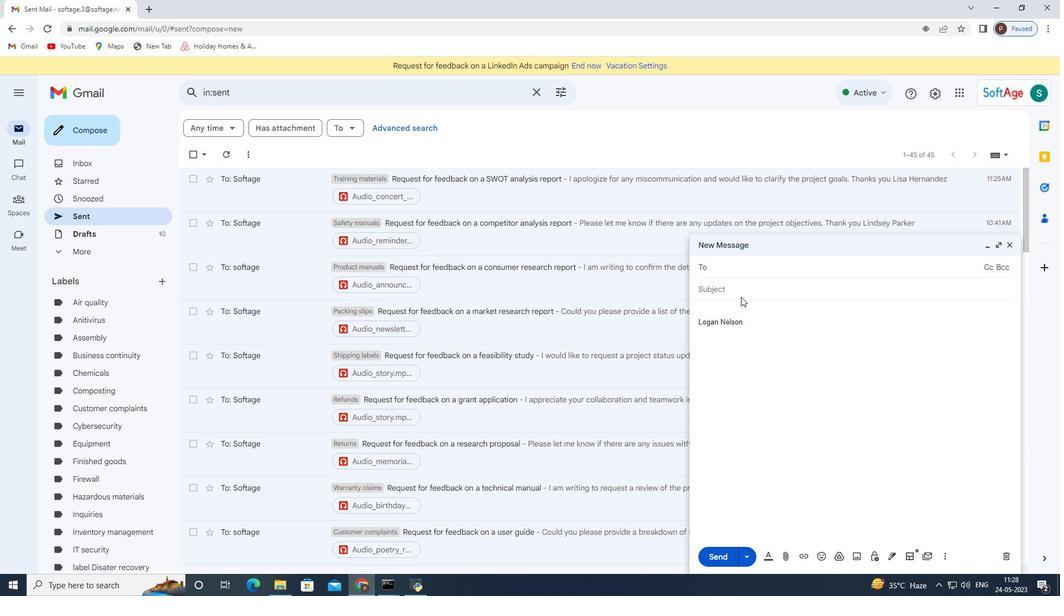 
Action: Mouse pressed left at (741, 294)
Screenshot: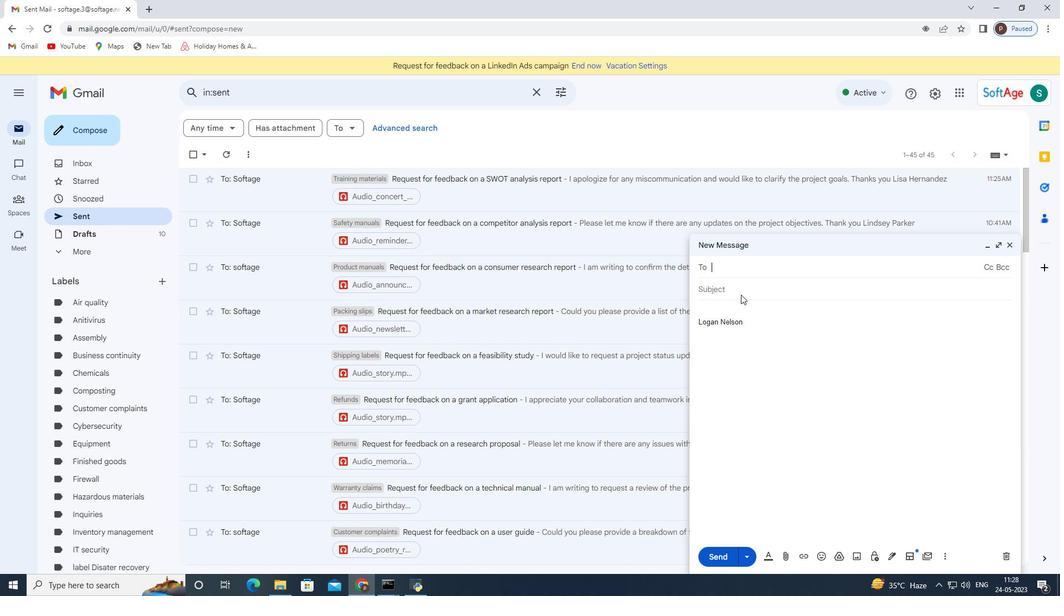 
Action: Mouse moved to (741, 294)
Screenshot: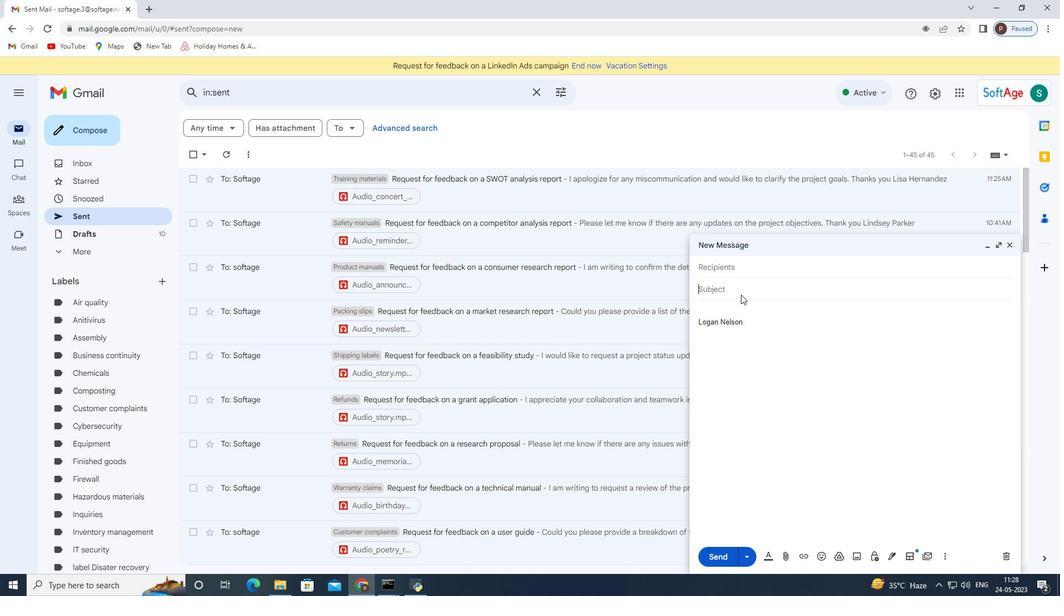 
Action: Key pressed <Key.shift>Request<Key.space>for<Key.space>feedback<Key.space>on<Key.space>a<Key.space>financial<Key.space>report<Key.tab><Key.shift>I<Key.space>would<Key.space>like<Key.space>to<Key.space>request<Key.space>a<Key.space>project<Key.space>schedule<Key.space>update.
Screenshot: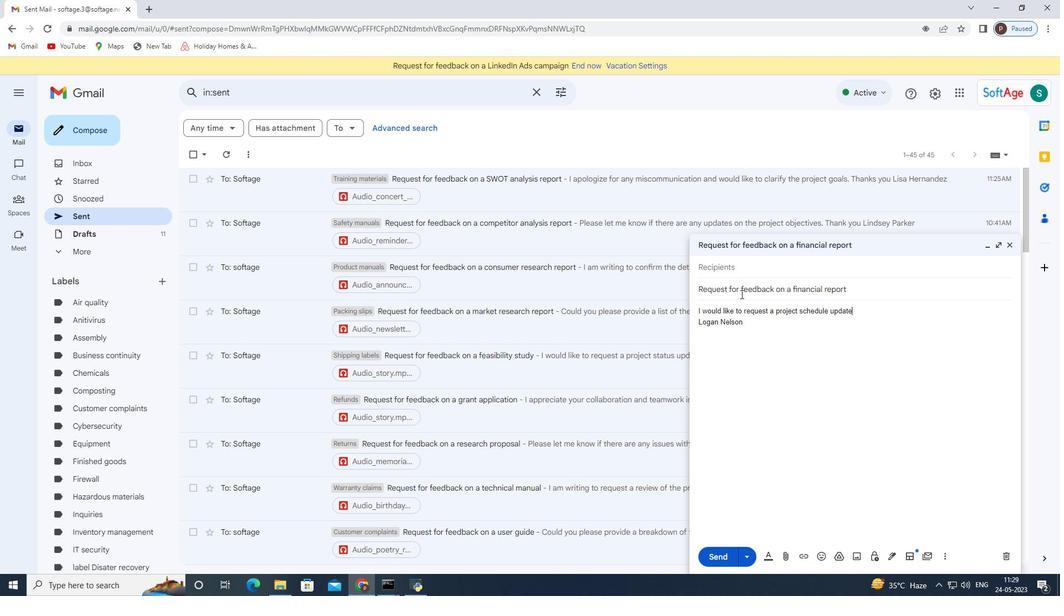 
Action: Mouse moved to (751, 270)
Screenshot: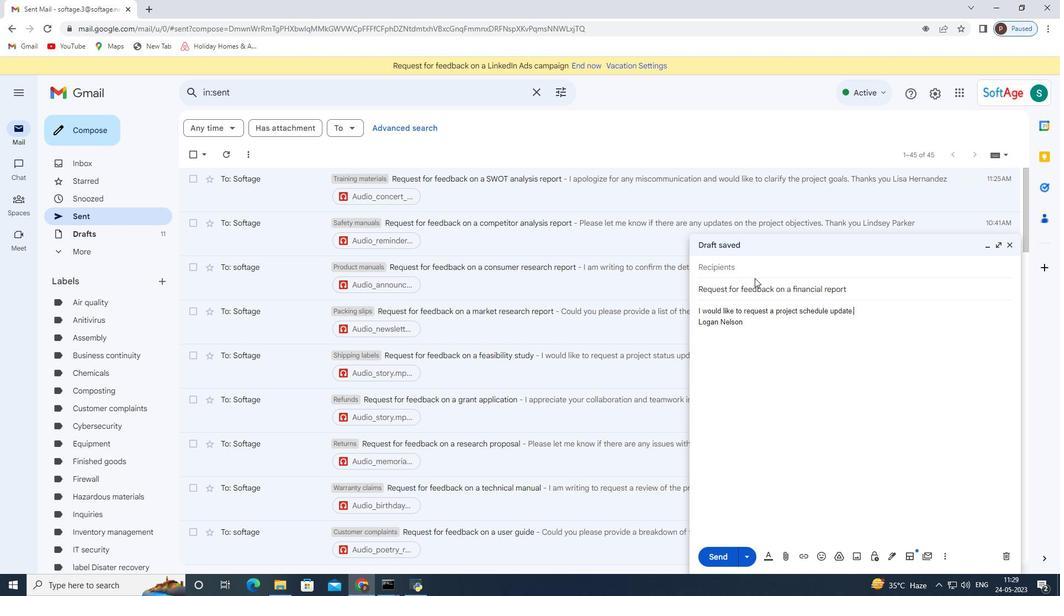 
Action: Mouse pressed left at (751, 270)
Screenshot: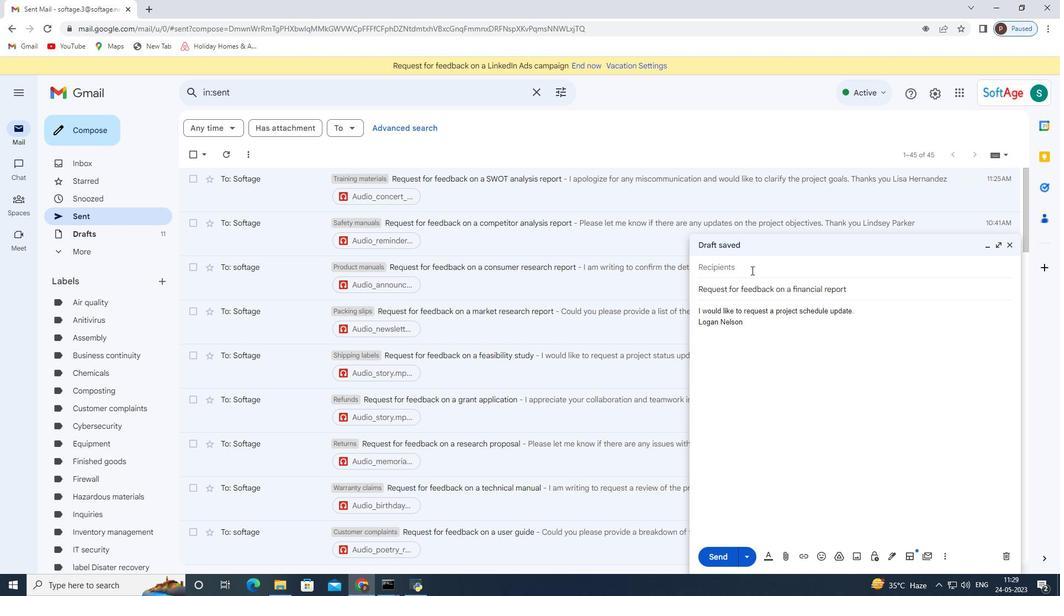 
Action: Key pressed softage.1<Key.shift>@softage.net<Key.enter>
Screenshot: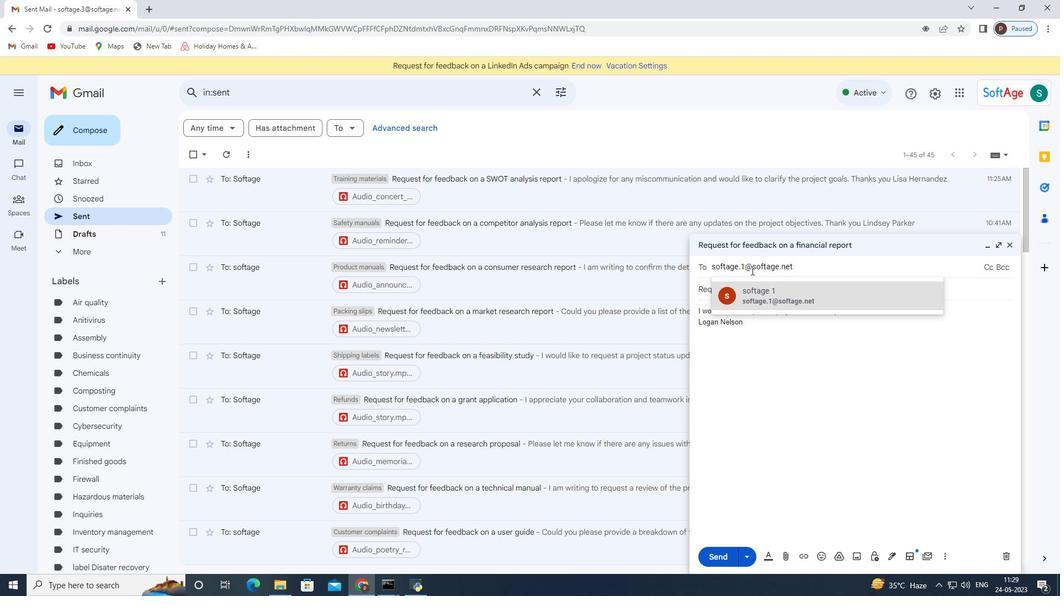 
Action: Mouse moved to (859, 324)
Screenshot: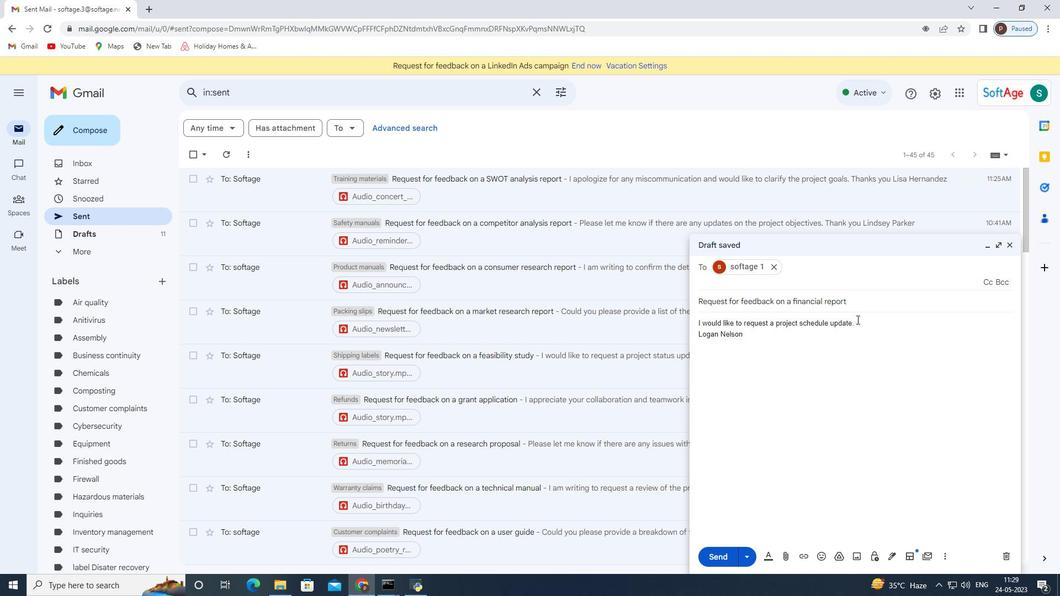 
Action: Mouse pressed left at (859, 324)
Screenshot: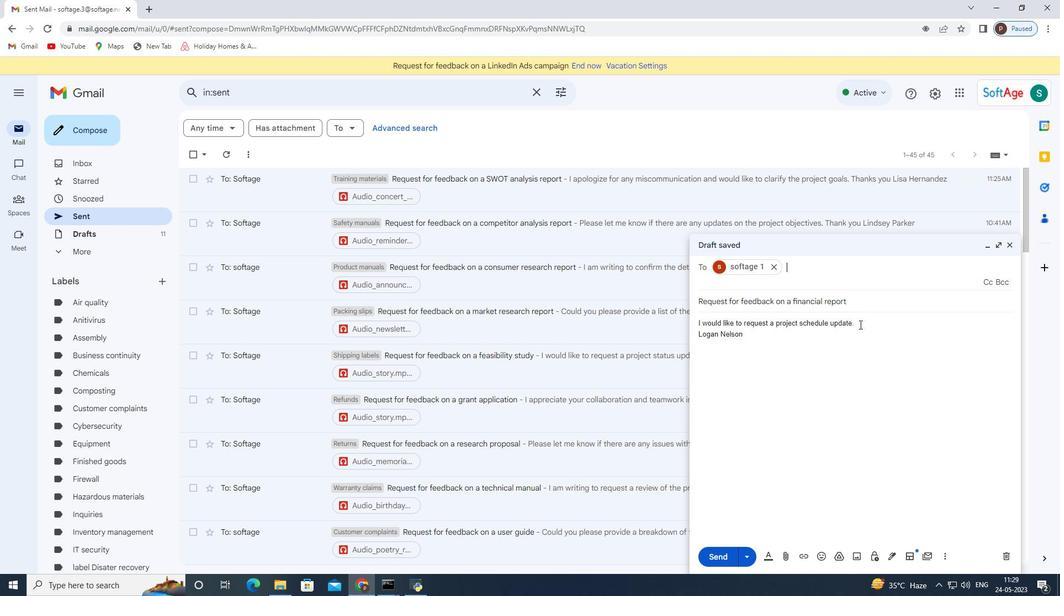 
Action: Mouse moved to (785, 558)
Screenshot: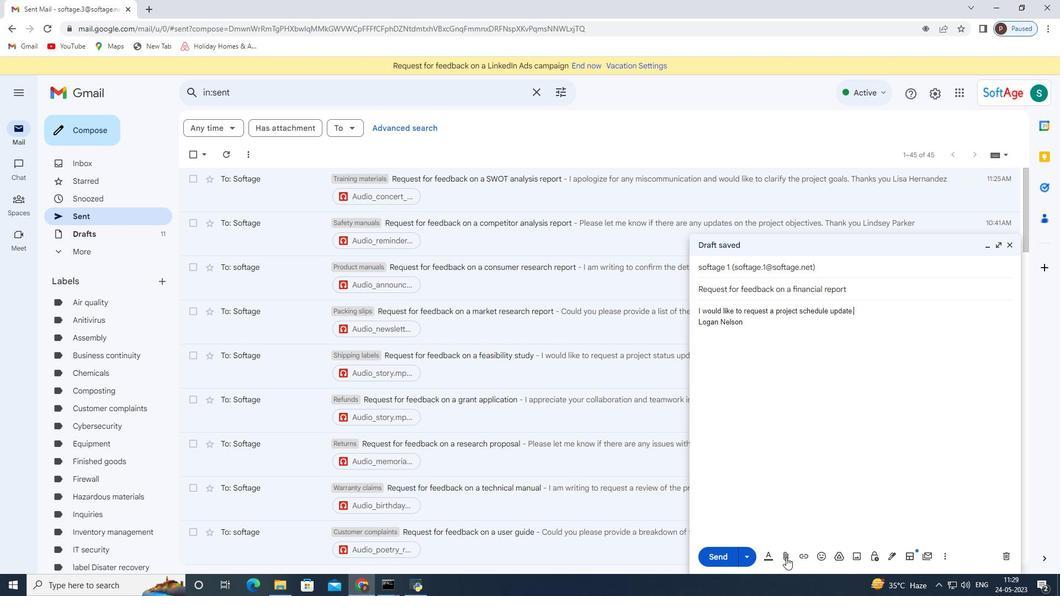 
Action: Mouse pressed left at (785, 558)
Screenshot: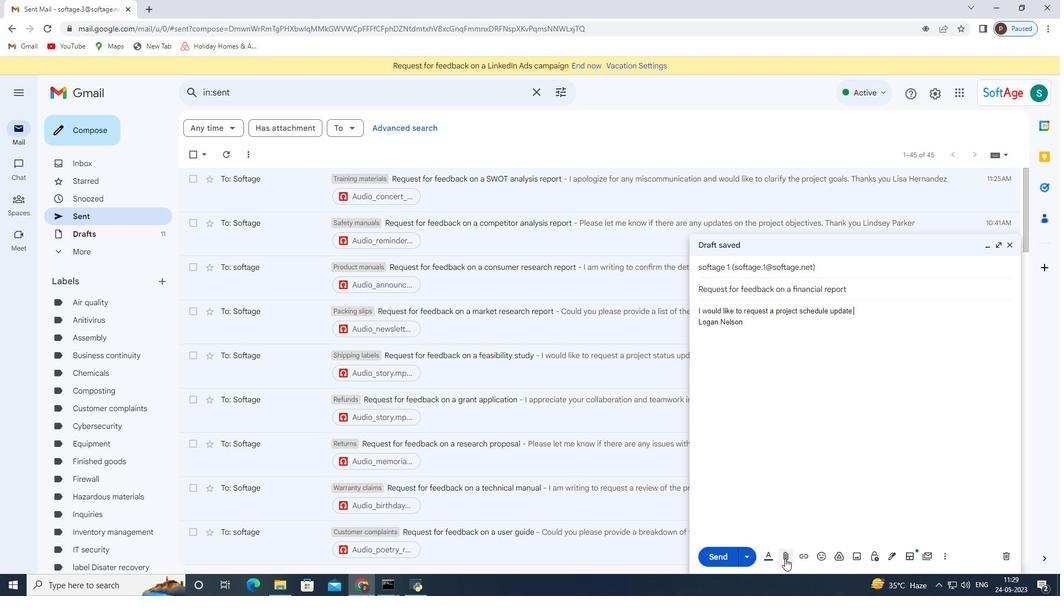 
Action: Mouse moved to (209, 96)
Screenshot: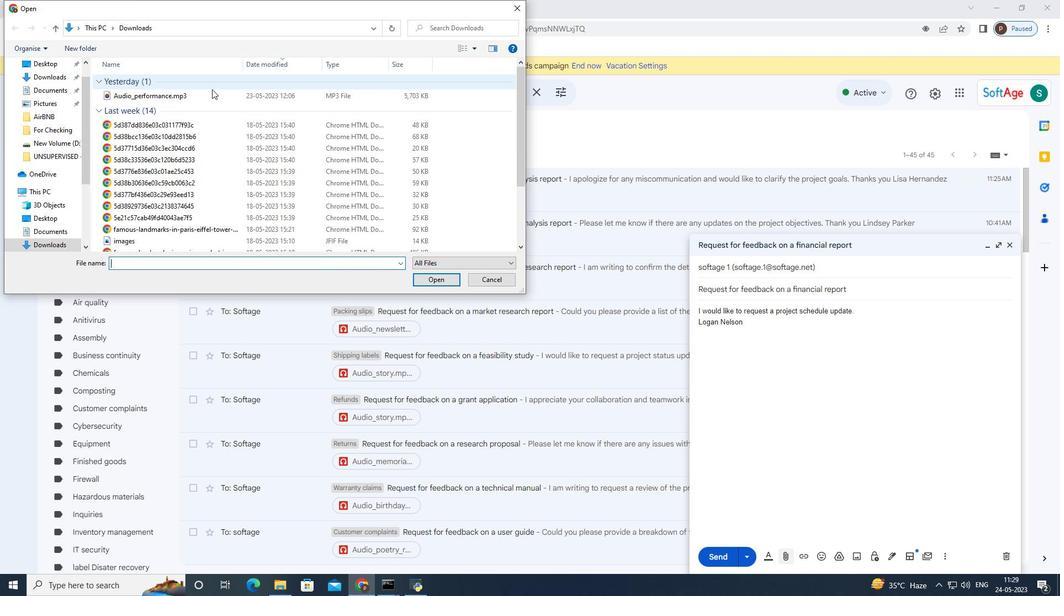 
Action: Mouse pressed left at (209, 96)
Screenshot: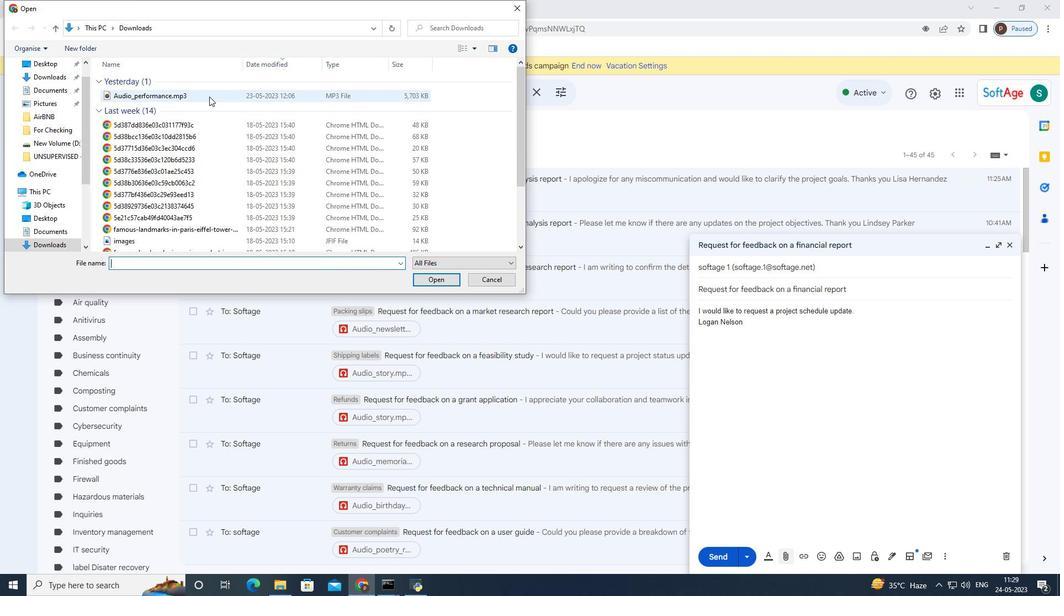 
Action: Mouse moved to (428, 276)
Screenshot: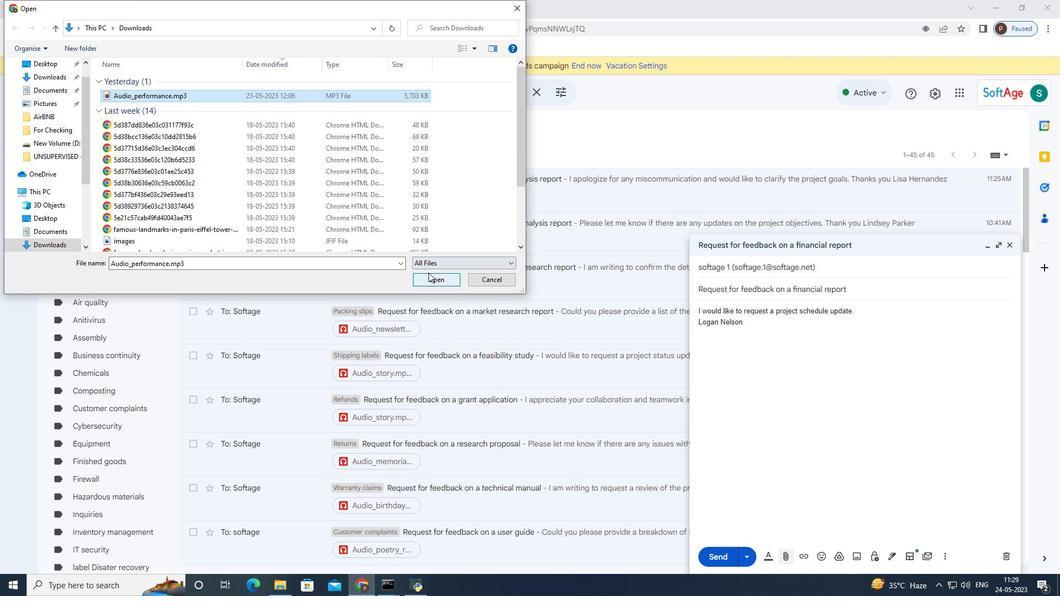 
Action: Mouse pressed left at (428, 276)
Screenshot: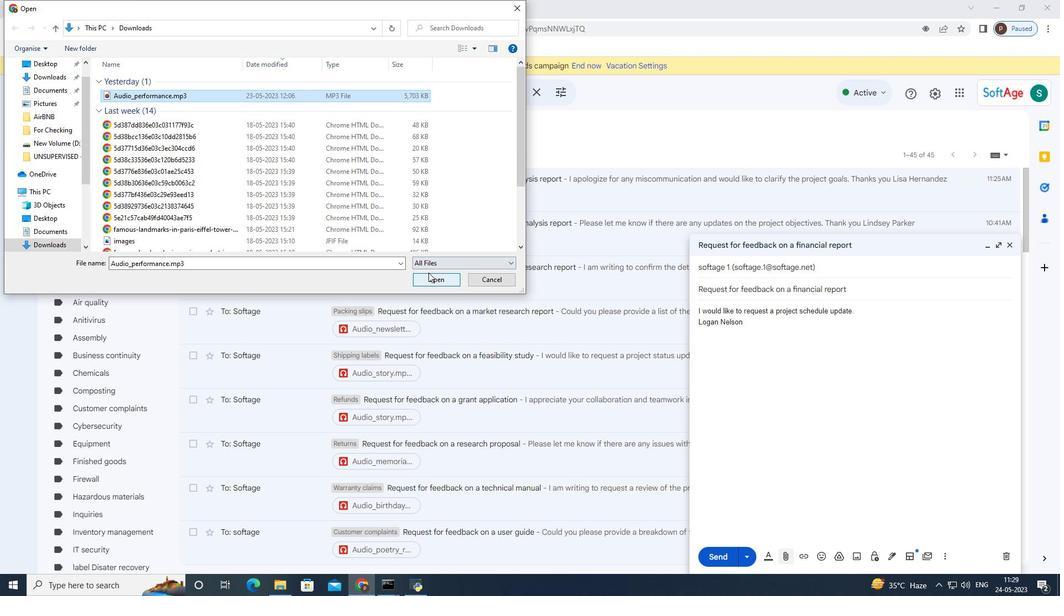 
Action: Mouse moved to (906, 342)
Screenshot: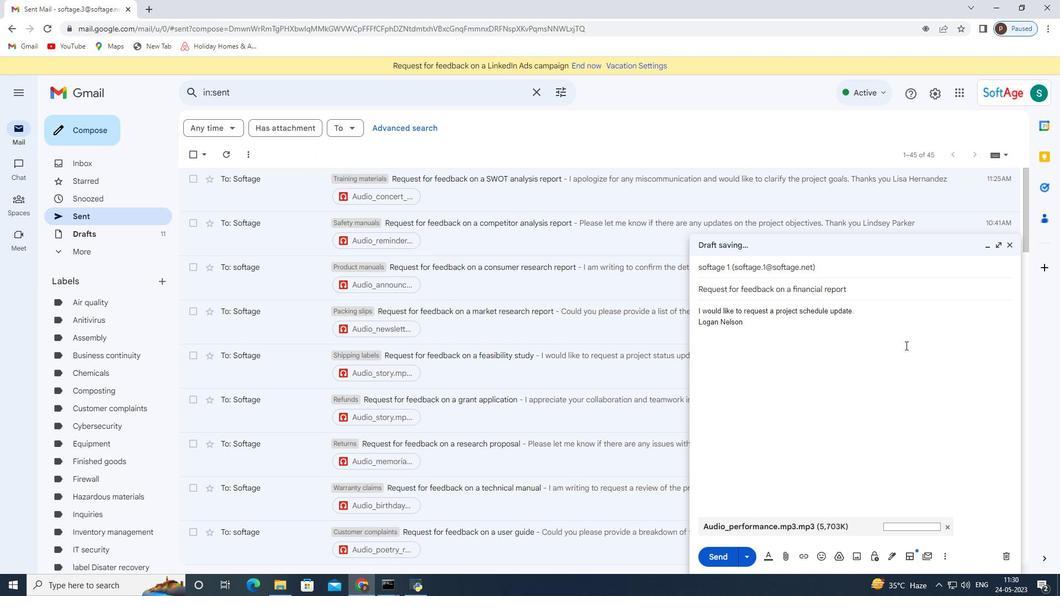 
Action: Key pressed <Key.backspace><Key.backspace><Key.backspace><Key.backspace><Key.backspace><Key.backspace><Key.backspace><Key.backspace><Key.backspace><Key.backspace><Key.backspace><Key.backspace><Key.backspace><Key.backspace><Key.backspace><Key.backspace><Key.backspace><Key.backspace><Key.backspace><Key.backspace><Key.backspace><Key.backspace><Key.backspace><Key.backspace><Key.backspace><Key.backspace><Key.backspace><Key.backspace><Key.backspace><Key.backspace><Key.backspace><Key.backspace><Key.backspace><Key.backspace><Key.backspace><Key.backspace><Key.backspace><Key.backspace><Key.backspace><Key.backspace><Key.backspace><Key.backspace><Key.backspace><Key.backspace><Key.backspace><Key.backspace><Key.backspace><Key.backspace><Key.backspace><Key.backspace><Key.backspace>ctrl+Z<'\x1a'><'\x1a'><'\x1a'><'\x1a'><'\x1a'><'\x1a'><'\x1a'><'\x1a'><'\x1a'><'\x1a'><'\x1a'><'\x1a'><'\x1a'><'\x1a'><'\x1a'><'\x1a'><'\x1a'><'\x1a'><'\x1a'><'\x1a'><'\x1a'><'\x1a'><'\x1a'><'\x1a'><'\x1a'><'\x1a'><'\x1a'><'\x1a'><'\x1a'><'\x1a'><'\x1a'><'\x1a'><'\x1a'><'\x1a'><'\x1a'><'\x1a'><'\x1a'><'\x1a'><'\x1a'><'\x1a'><'\x1a'><'\x1a'><'\x1a'><'\x1a'><'\x1a'><'\x1a'><'\x1a'><'\x1a'><'\x1a'>er<Key.space><Key.backspace><Key.backspace><Key.space>update.<Key.enter><Key.enter><Key.shift>Thank<Key.space>you
Screenshot: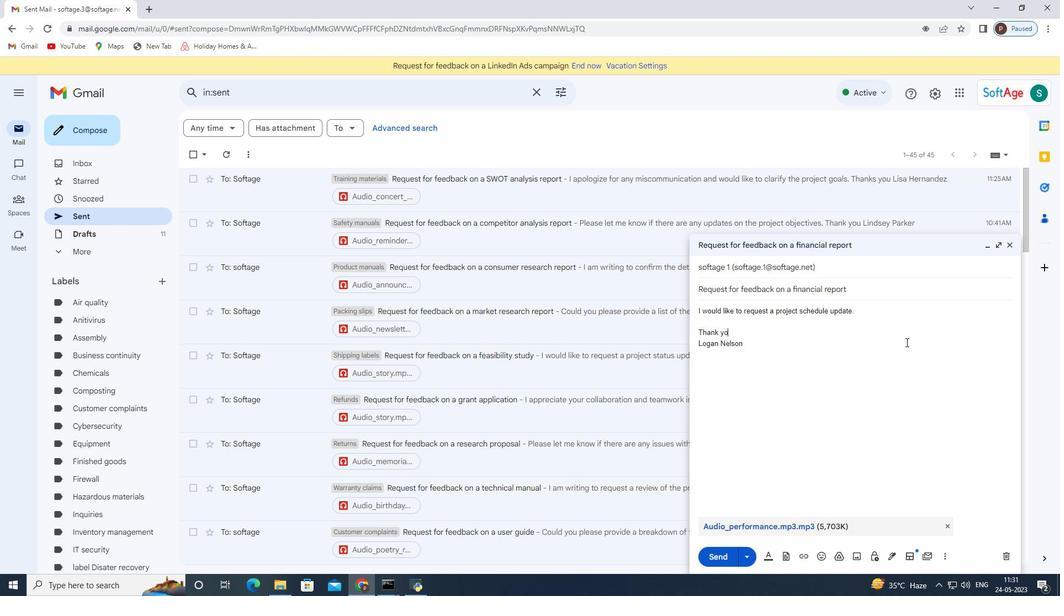 
Action: Mouse moved to (724, 548)
Screenshot: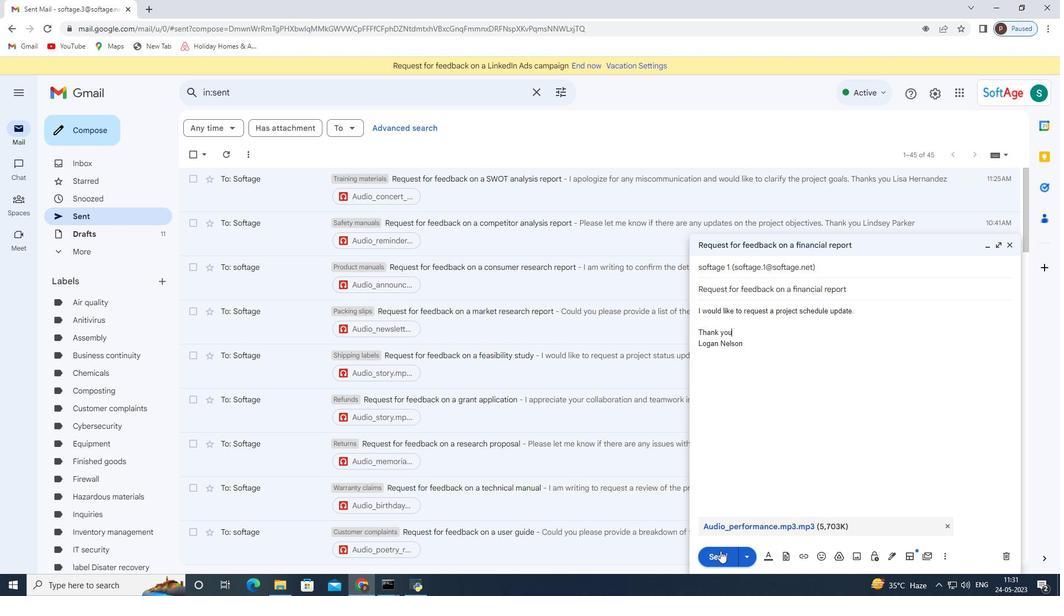
Action: Mouse pressed left at (724, 548)
Screenshot: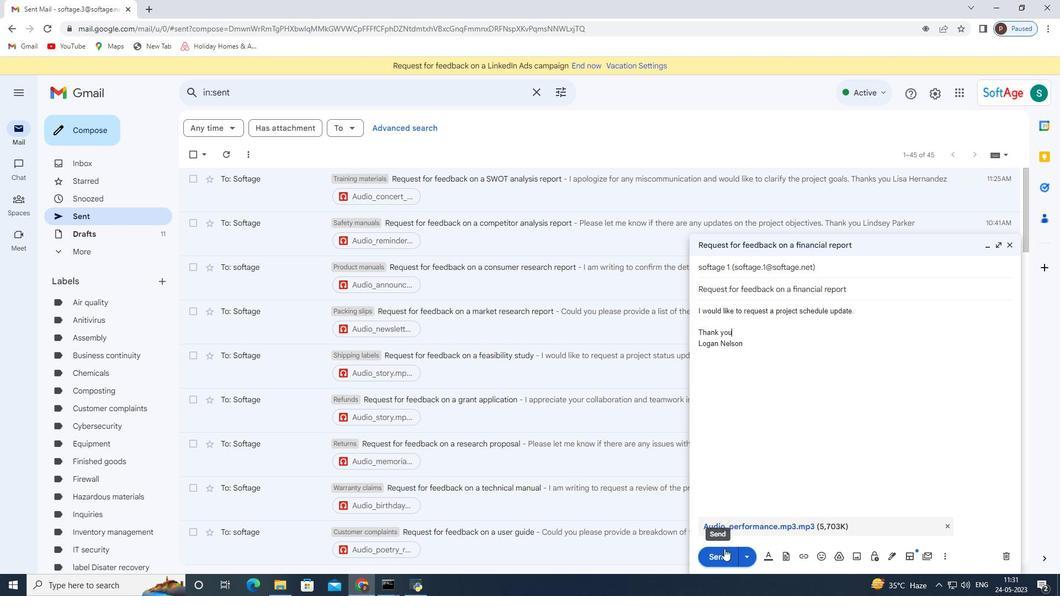 
Action: Mouse moved to (499, 192)
Screenshot: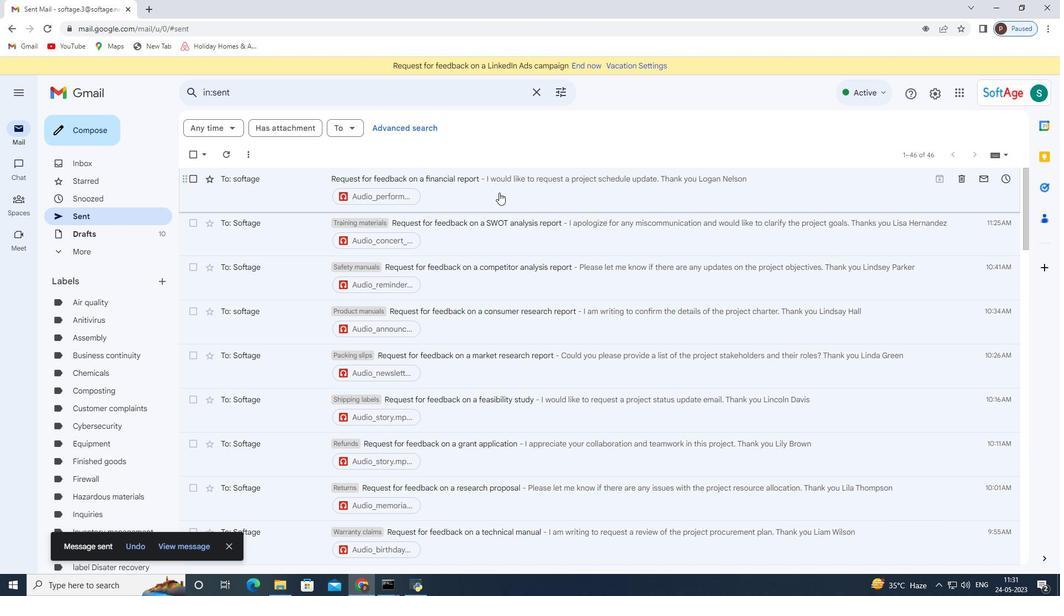 
Action: Mouse pressed right at (499, 192)
Screenshot: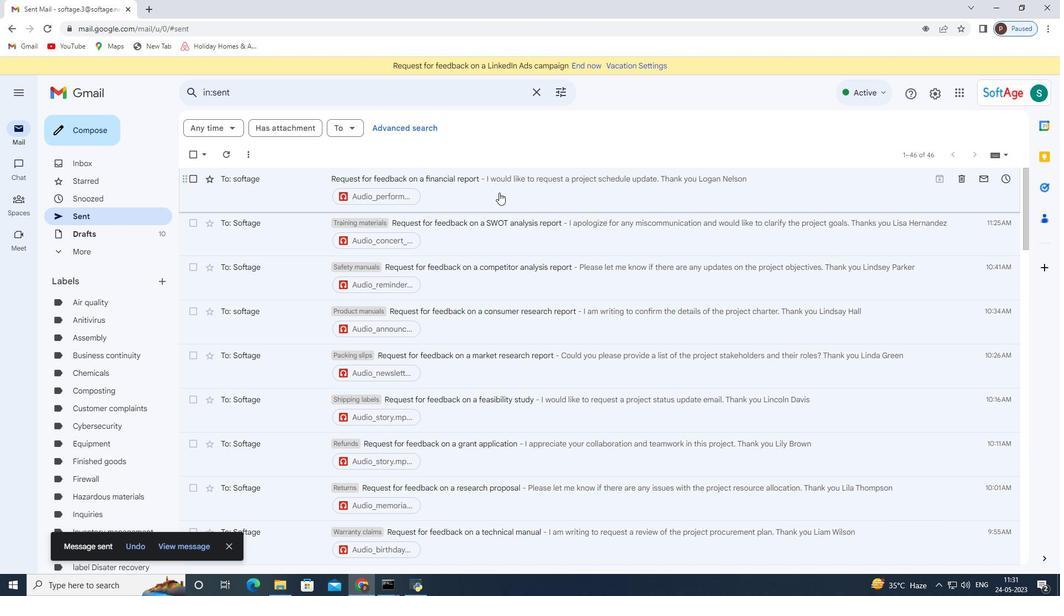 
Action: Mouse moved to (561, 378)
Screenshot: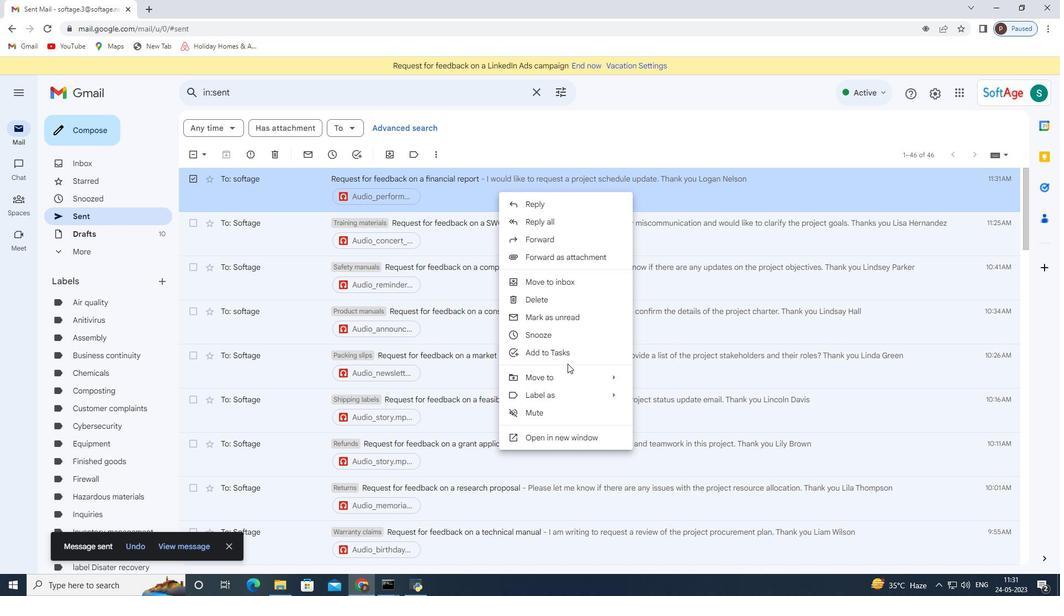 
Action: Mouse pressed left at (561, 378)
Screenshot: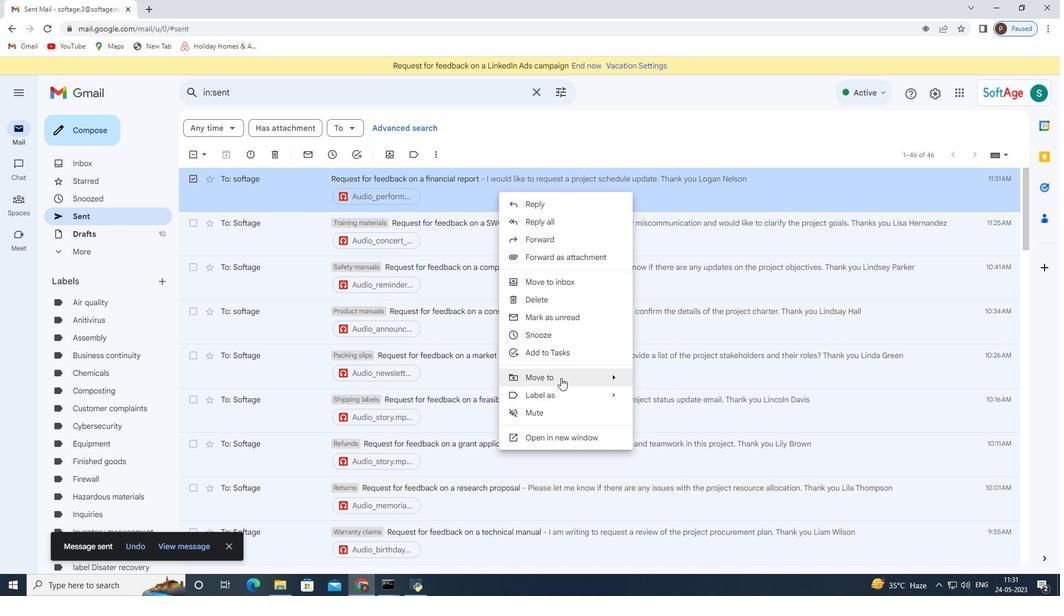 
Action: Mouse moved to (714, 354)
Screenshot: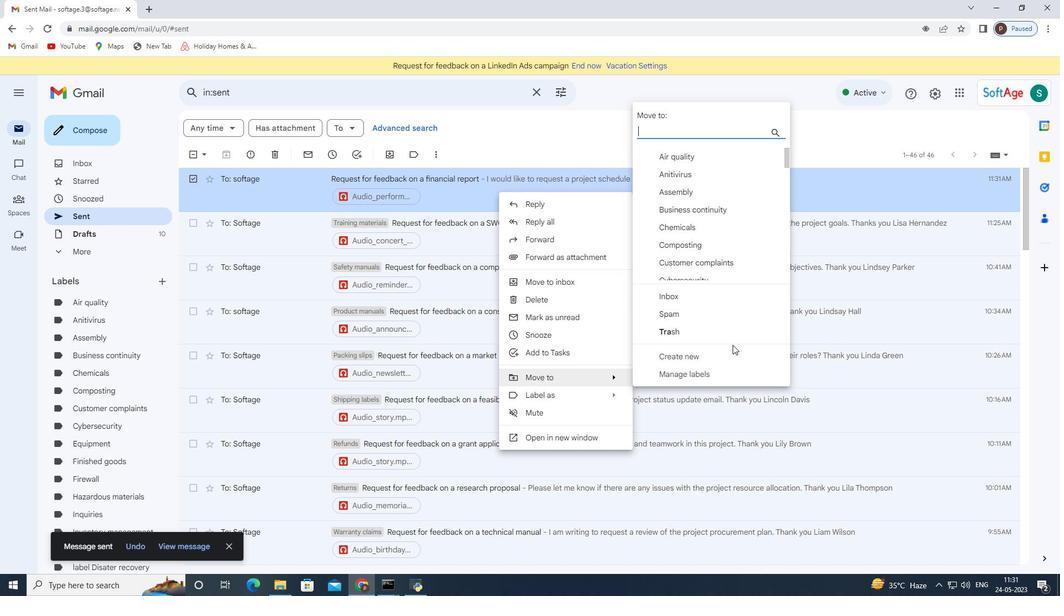 
Action: Mouse pressed left at (714, 354)
Screenshot: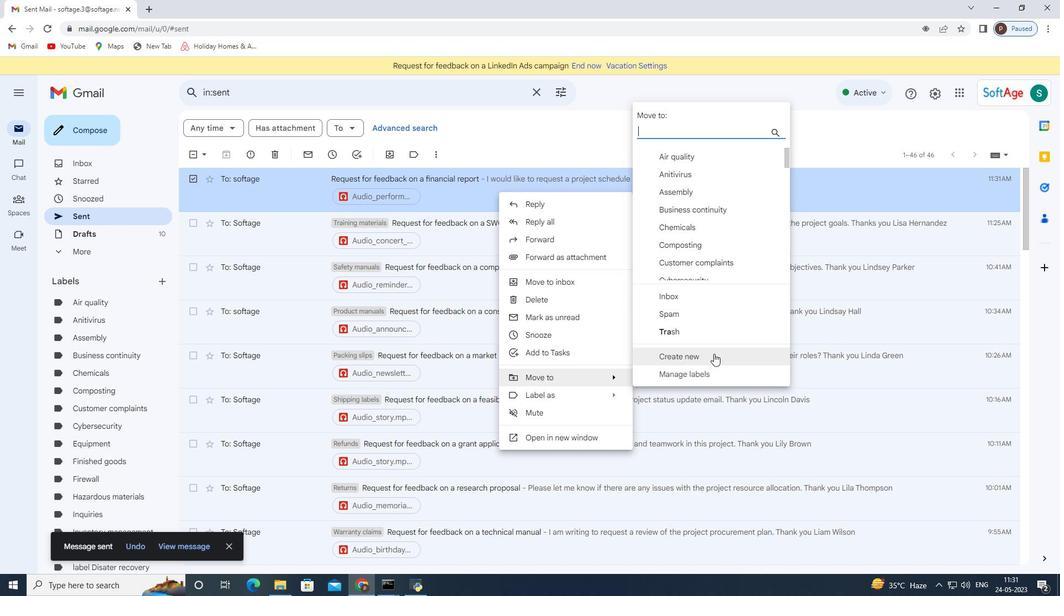 
Action: Mouse moved to (432, 300)
Screenshot: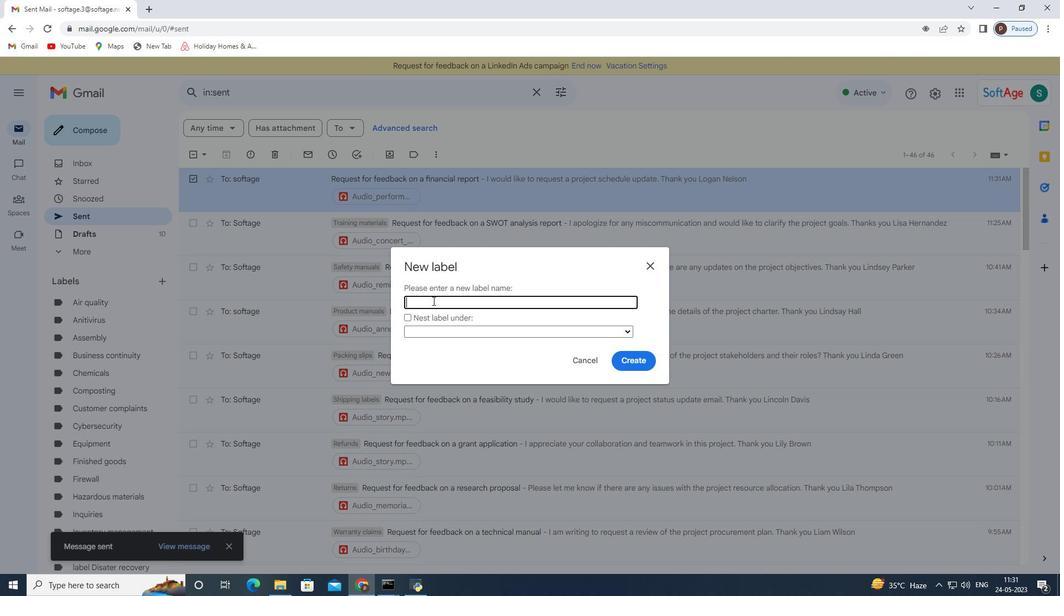 
Action: Mouse pressed left at (432, 300)
Screenshot: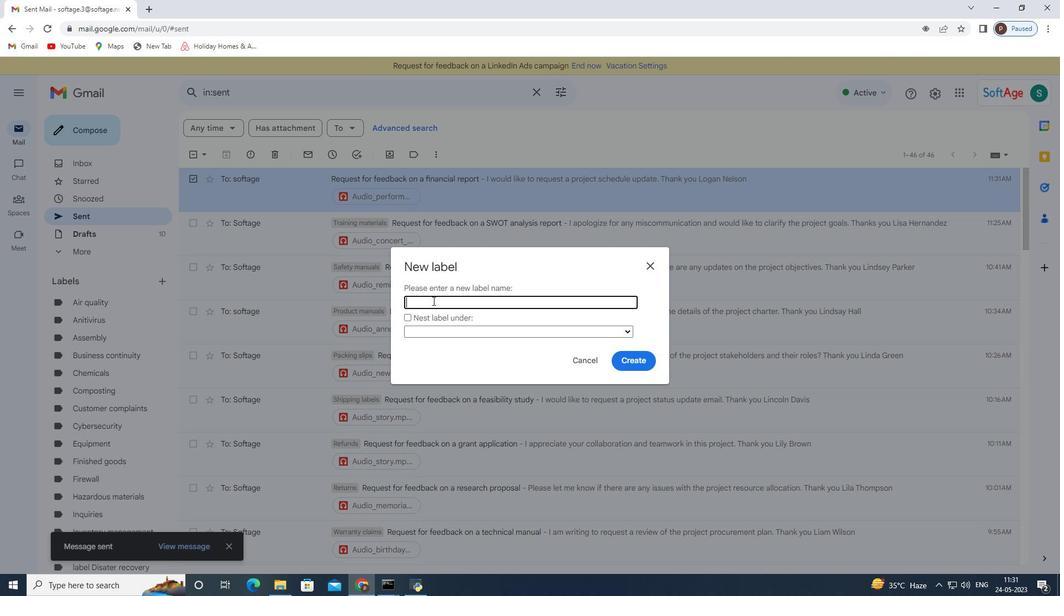 
Action: Key pressed <Key.shift>Employee<Key.space>handbooks
Screenshot: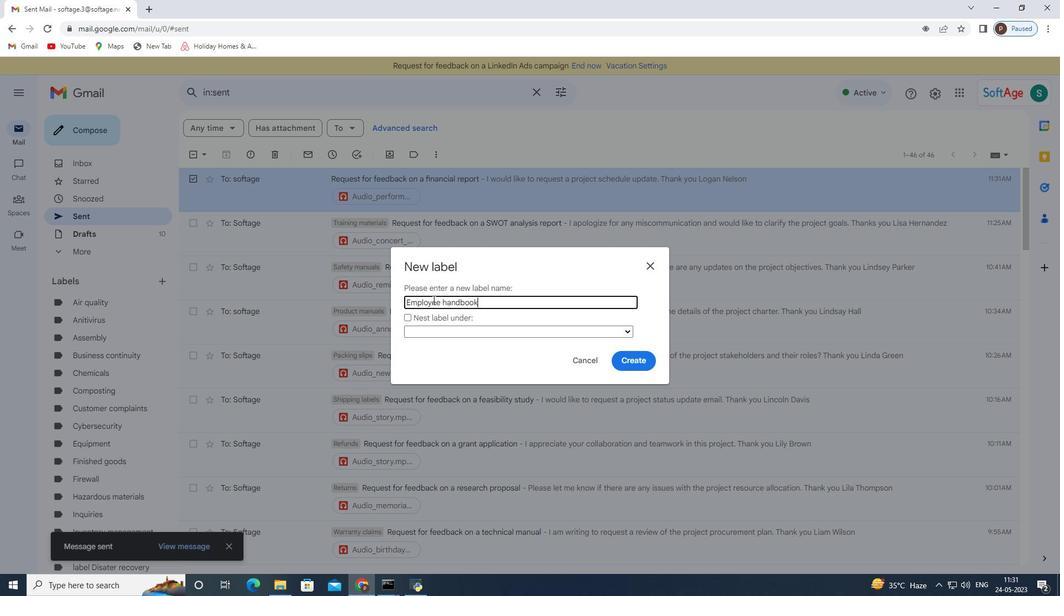 
Action: Mouse moved to (642, 358)
Screenshot: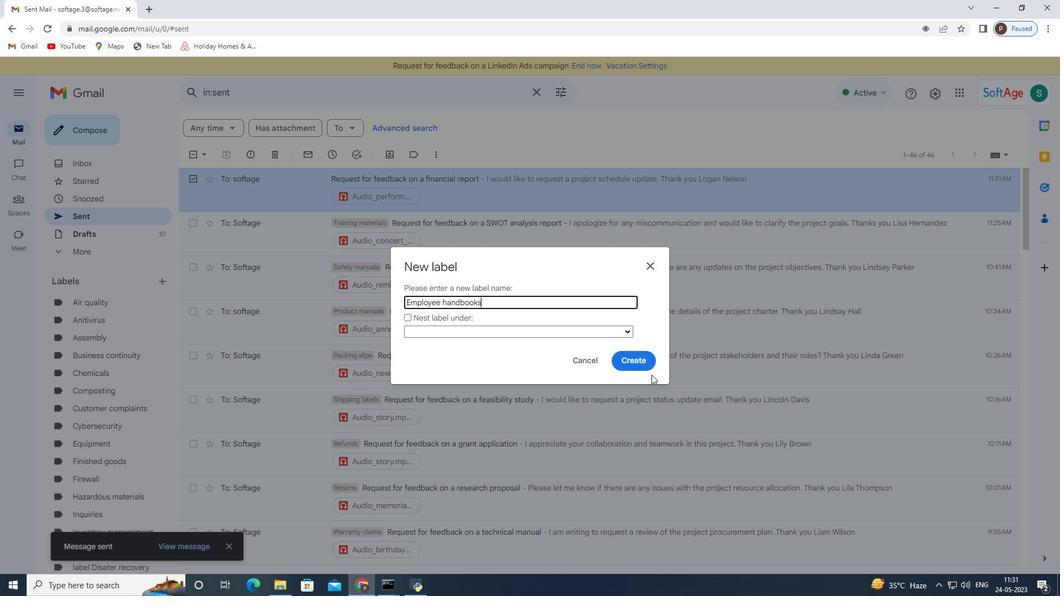 
Action: Mouse pressed left at (642, 358)
Screenshot: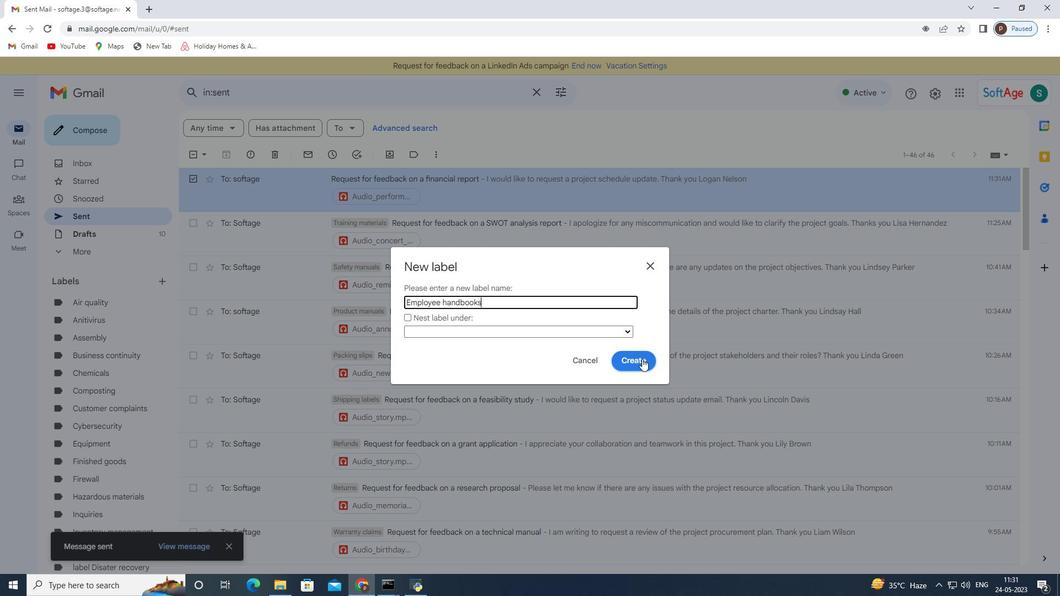 
Action: Mouse moved to (388, 556)
Screenshot: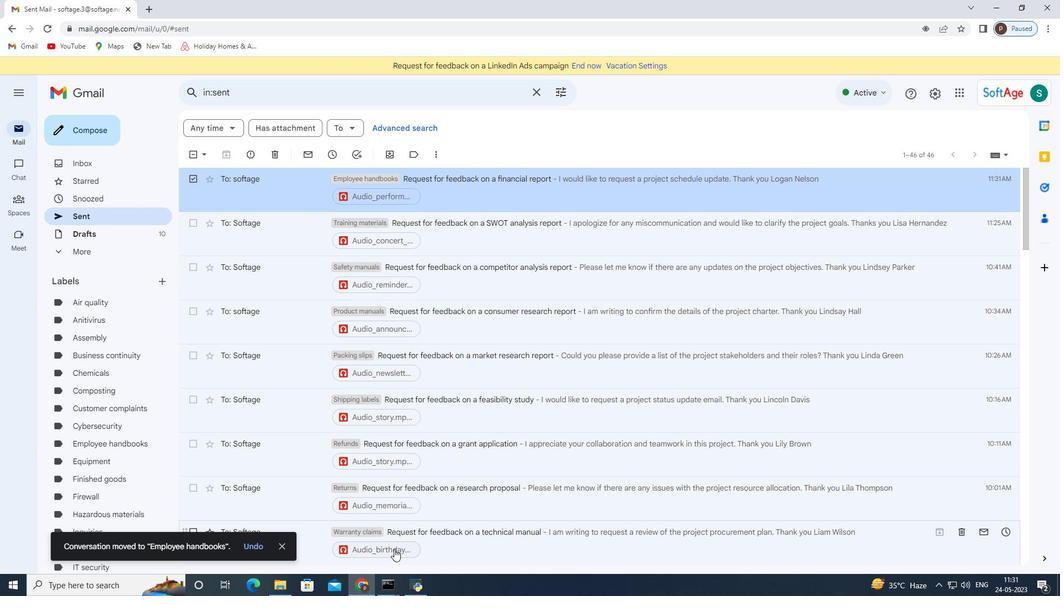 
